 Task: Add an event with the title Marketing Campaign Review and Performance Optimization, date '2023/11/24', time 7:00 AM to 9:00 AMand add a description: The retreat will kick off with an opening session where participants will be introduced to the objectives and benefits of team building. The facilitators will create a positive and inclusive environment, setting the tone for open communication, respect, and mutual support., put the event into Red category . Add location for the event as: 654 Clerigos Tower, Porto, Portugal, logged in from the account softage.5@softage.netand send the event invitation to softage.10@softage.net and softage.3@softage.net. Set a reminder for the event 50 day before
Action: Mouse moved to (85, 107)
Screenshot: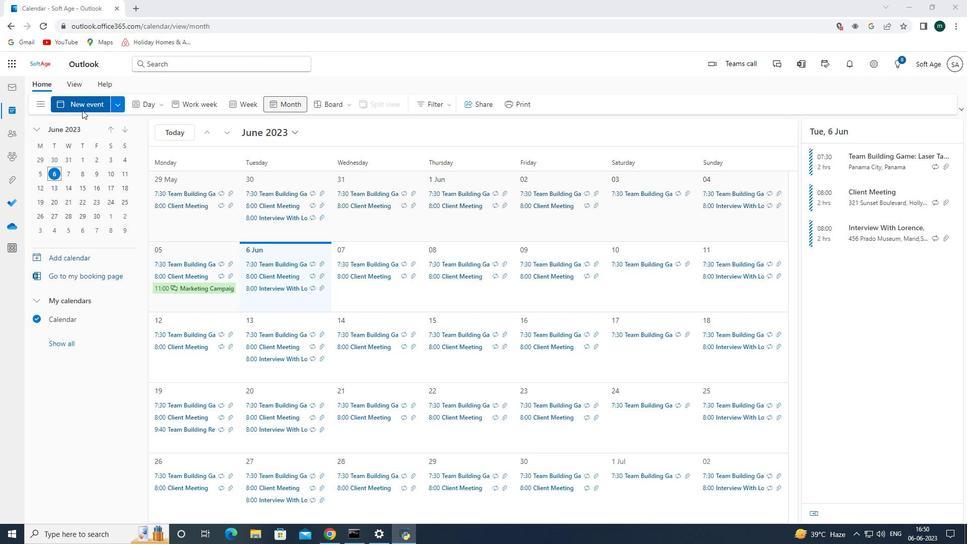 
Action: Mouse pressed left at (85, 107)
Screenshot: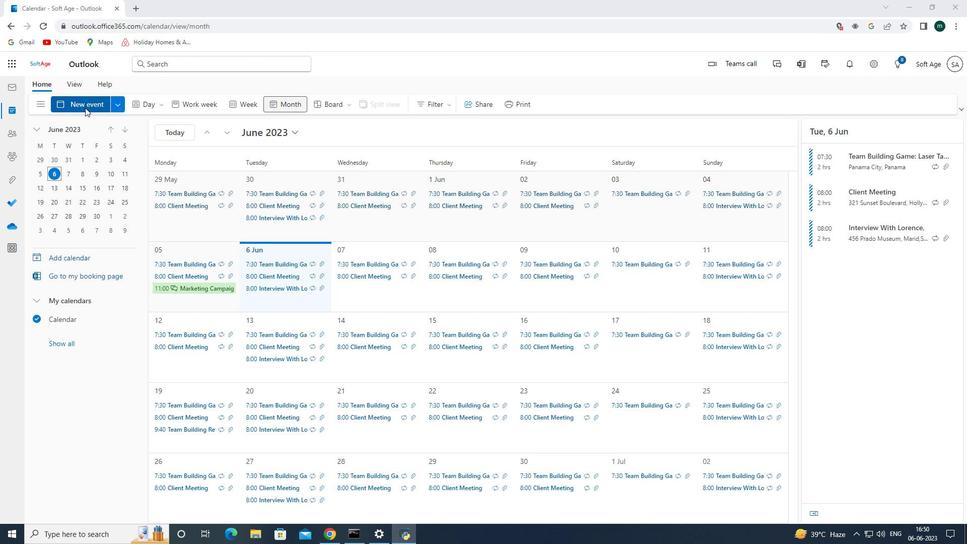 
Action: Mouse moved to (241, 163)
Screenshot: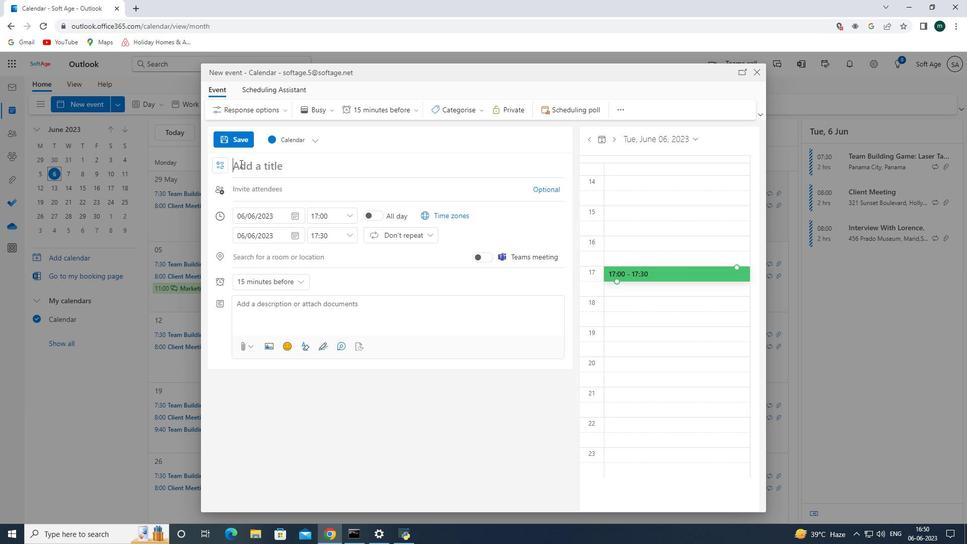 
Action: Mouse pressed left at (241, 163)
Screenshot: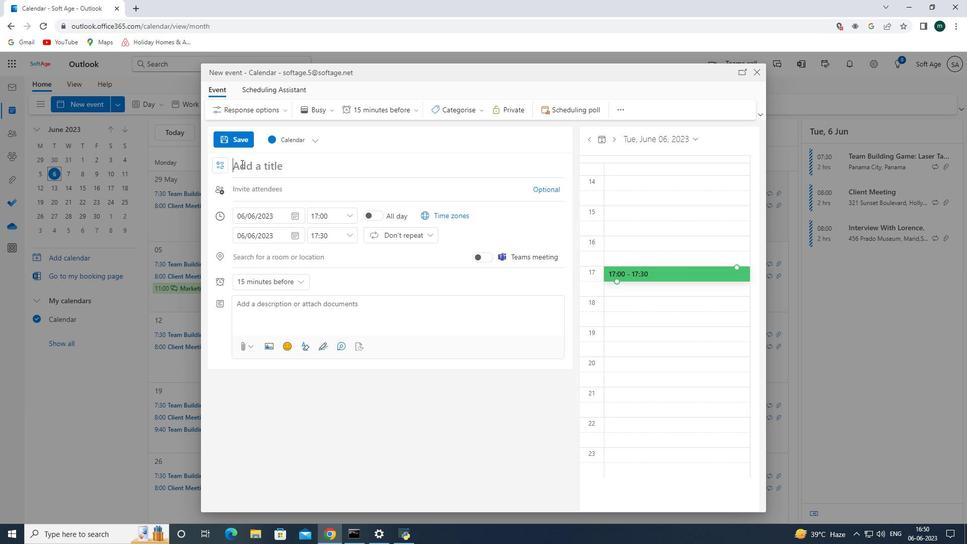 
Action: Mouse moved to (241, 163)
Screenshot: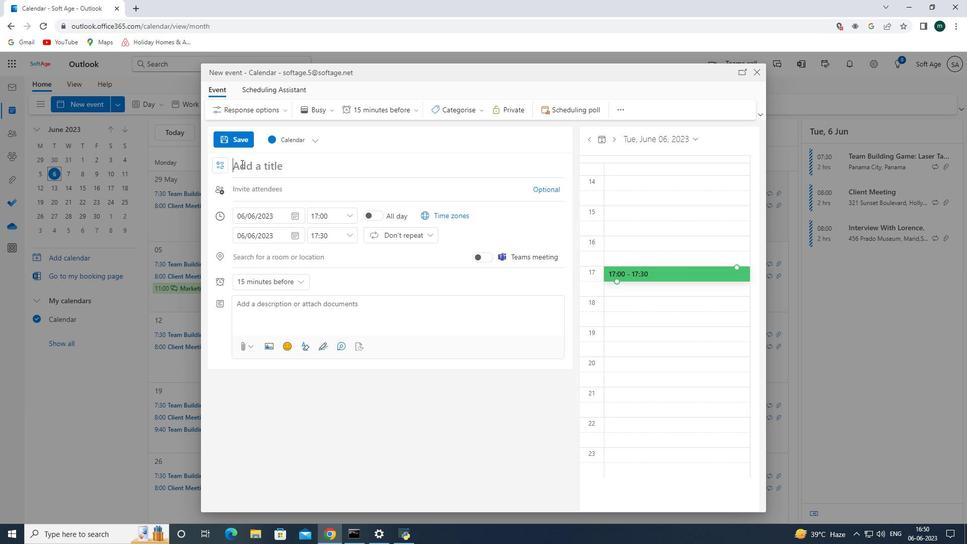 
Action: Key pressed <Key.shift><Key.shift><Key.shift><Key.shift><Key.shift><Key.shift><Key.shift><Key.shift><Key.shift><Key.shift><Key.shift><Key.shift><Key.shift><Key.shift><Key.shift><Key.shift><Key.shift><Key.shift><Key.shift><Key.shift><Key.shift><Key.shift><Key.shift><Key.shift><Key.shift><Key.shift><Key.shift><Key.shift><Key.shift><Key.shift><Key.shift><Key.shift><Key.shift><Key.shift><Key.shift>Marketing<Key.space><Key.shift><Key.shift><Key.shift><Key.shift><Key.shift><Key.shift><Key.shift><Key.shift><Key.shift><Key.shift><Key.shift><Key.shift><Key.shift>Campaign<Key.space><Key.shift><Key.shift><Key.shift><Key.shift><Key.shift><Key.shift><Key.shift>Review<Key.space>and<Key.space><Key.shift><Key.shift><Key.shift><Key.shift><Key.shift><Key.shift><Key.shift><Key.shift><Key.shift><Key.shift><Key.shift><Key.shift><Key.shift><Key.shift><Key.shift><Key.shift><Key.shift><Key.shift><Key.shift><Key.shift><Key.shift>Performance<Key.space><Key.shift><Key.shift><Key.shift><Key.shift><Key.shift><Key.shift>Optimation
Screenshot: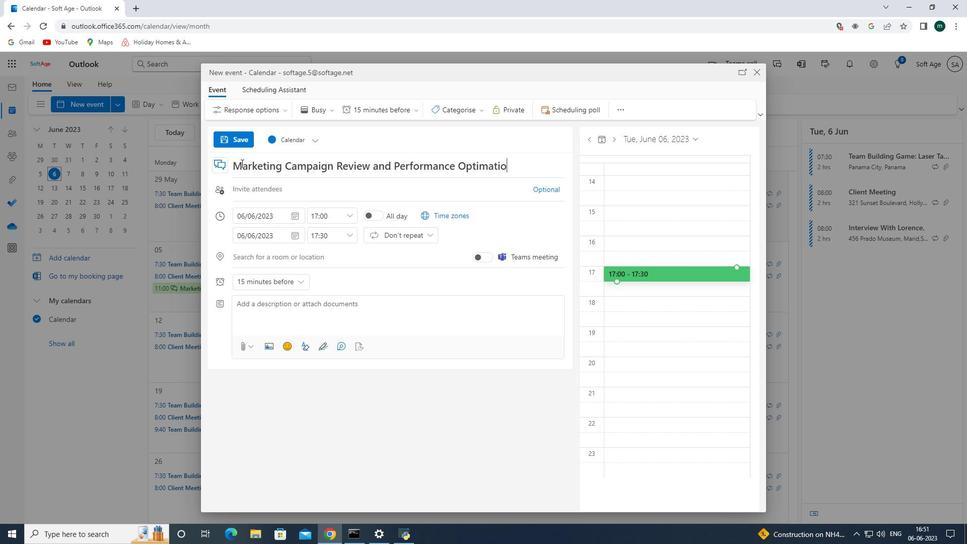 
Action: Mouse moved to (294, 214)
Screenshot: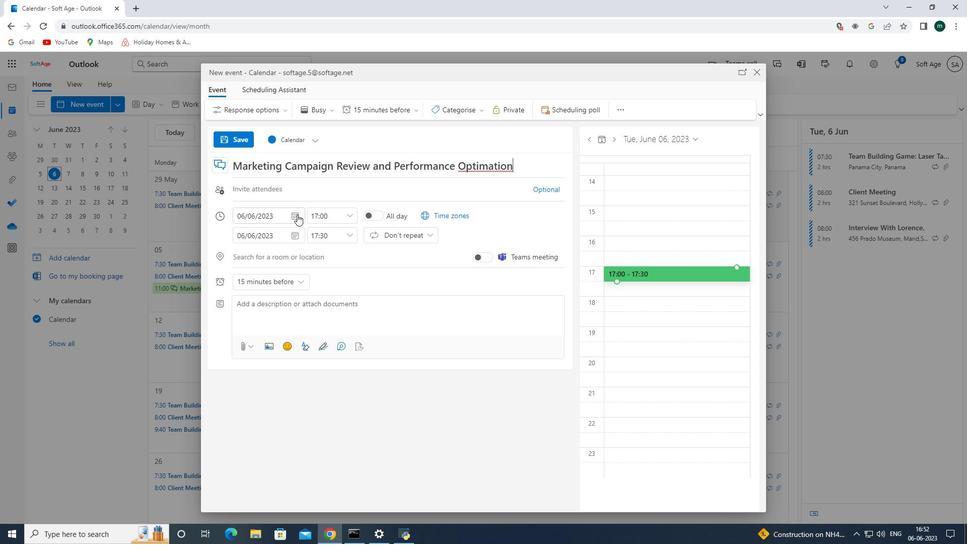
Action: Mouse pressed left at (294, 214)
Screenshot: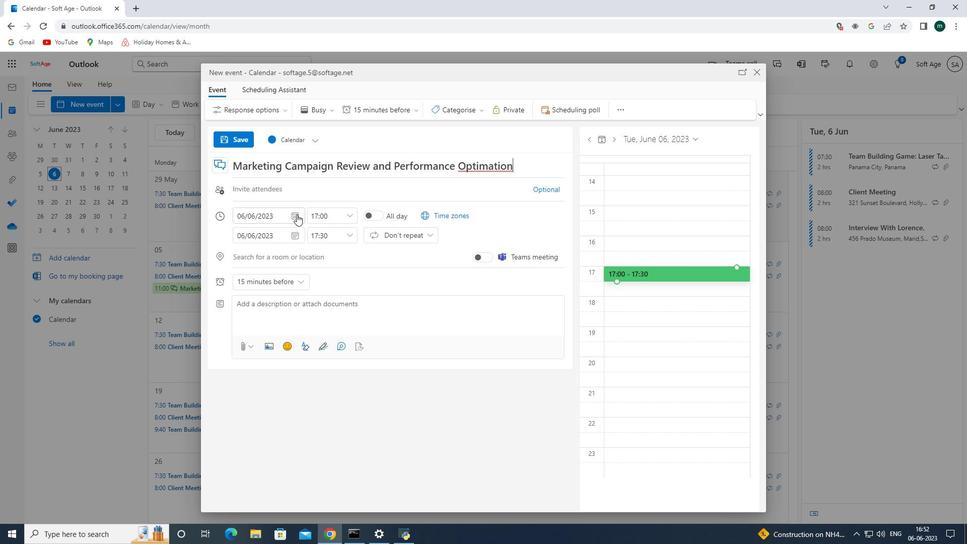 
Action: Mouse moved to (330, 235)
Screenshot: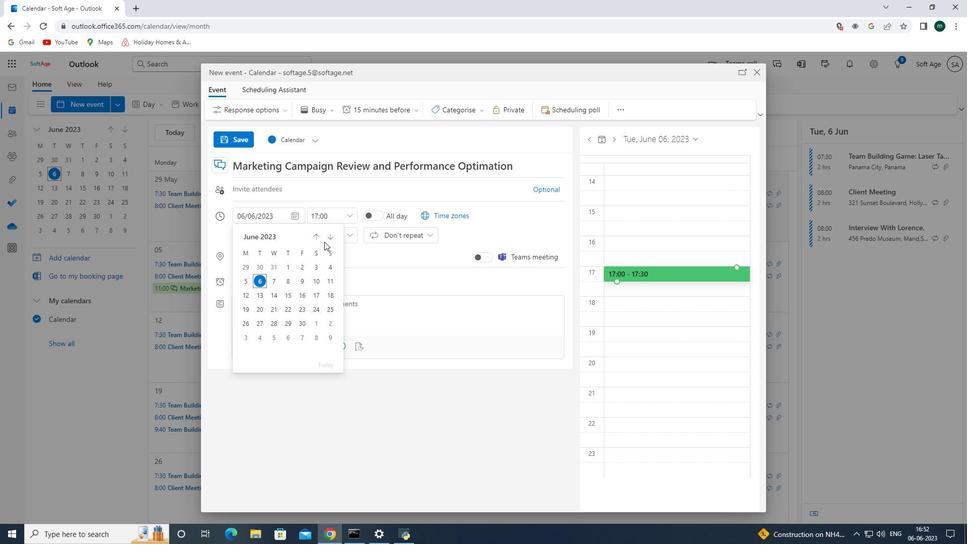 
Action: Mouse pressed left at (330, 235)
Screenshot: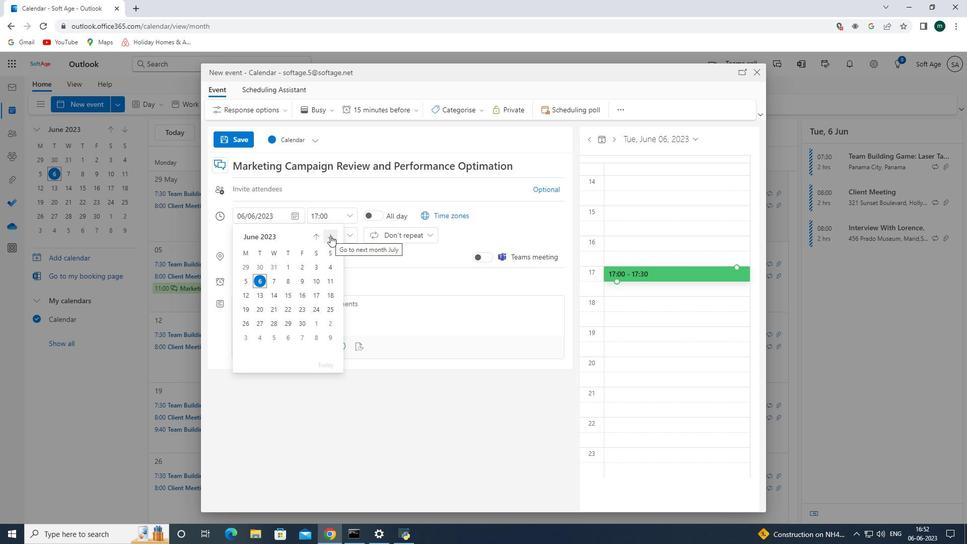 
Action: Mouse pressed left at (330, 235)
Screenshot: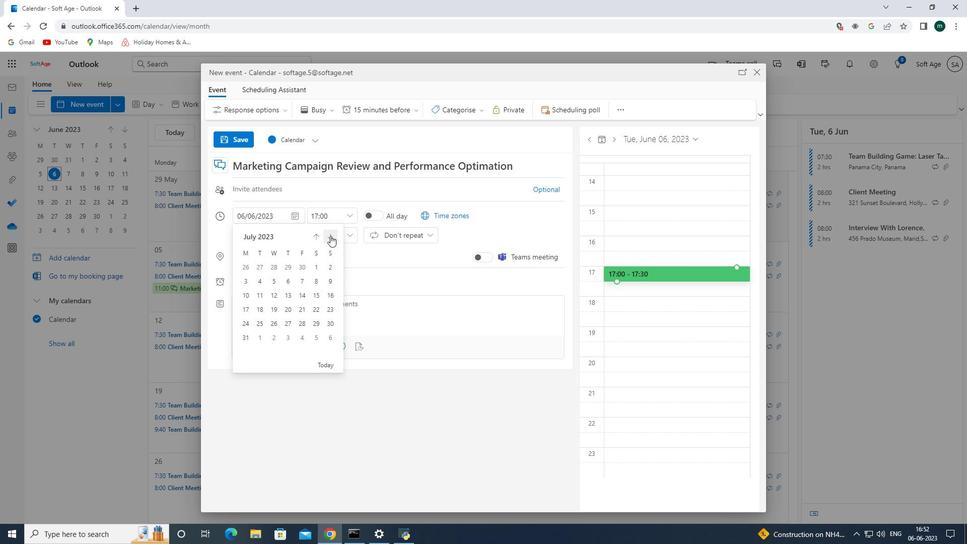 
Action: Mouse pressed left at (330, 235)
Screenshot: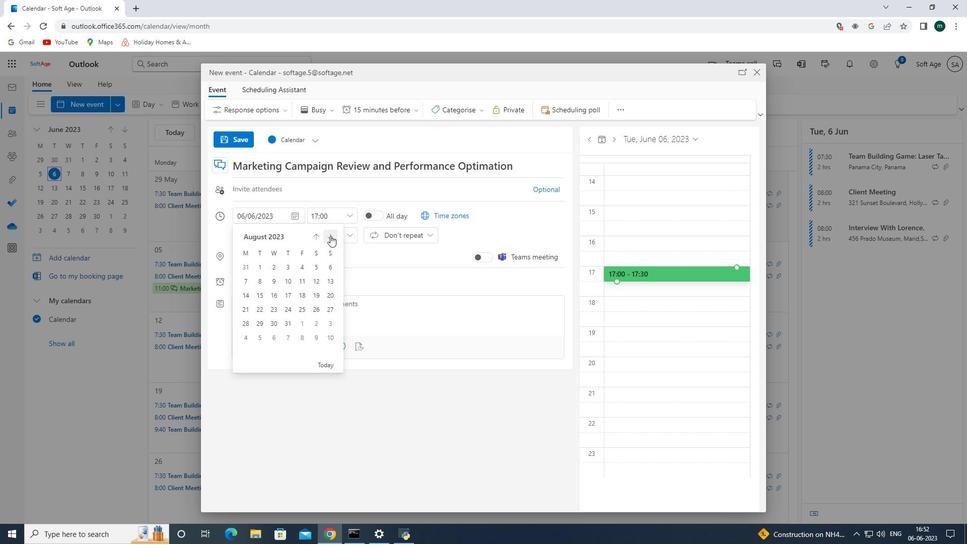 
Action: Mouse pressed left at (330, 235)
Screenshot: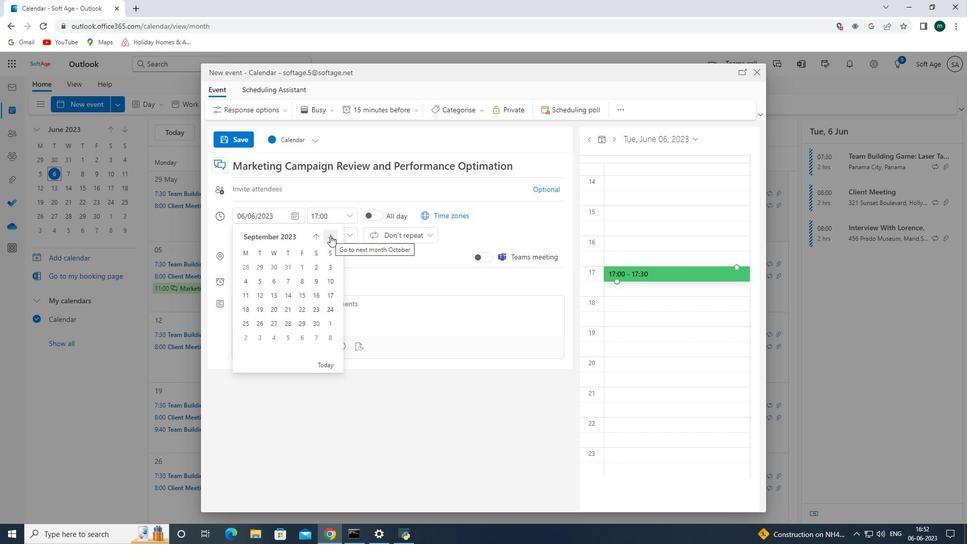 
Action: Mouse pressed left at (330, 235)
Screenshot: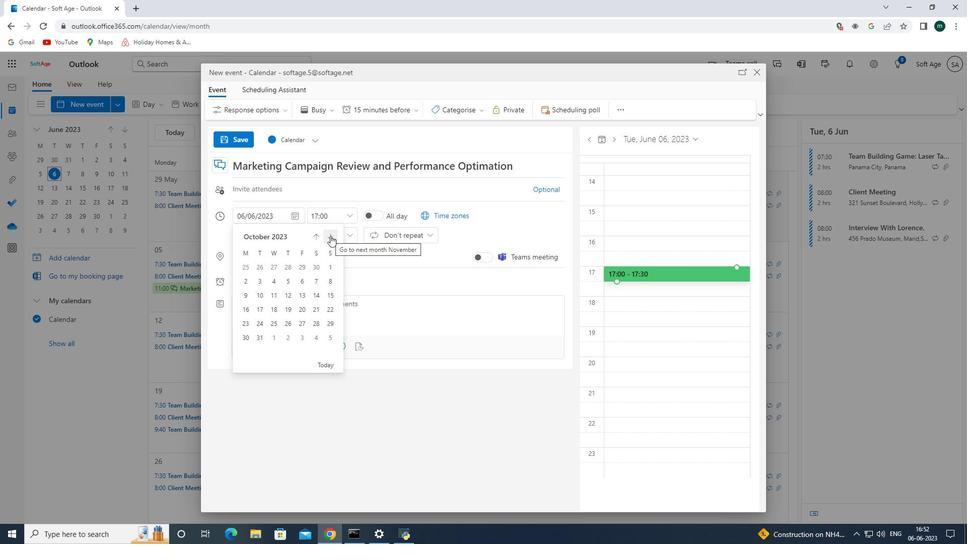 
Action: Mouse moved to (299, 305)
Screenshot: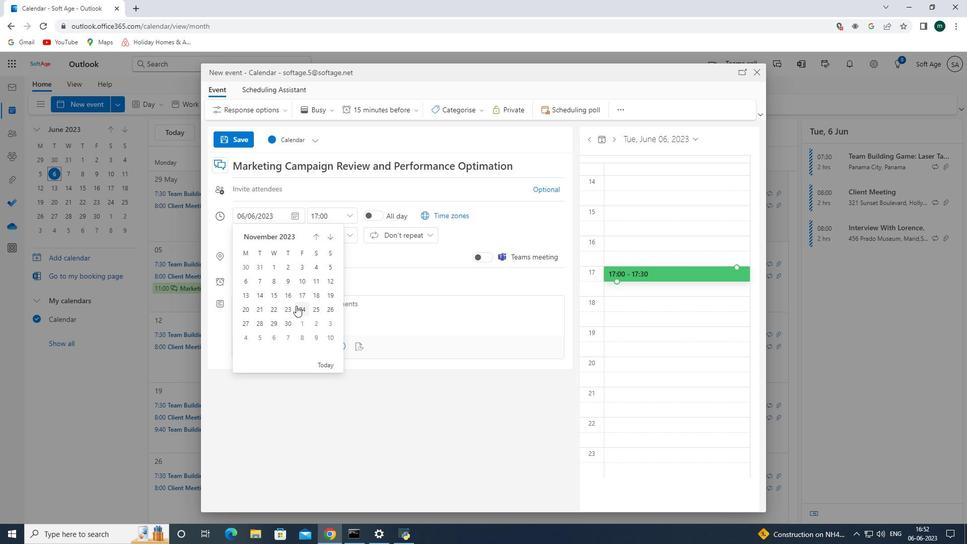 
Action: Mouse pressed left at (299, 305)
Screenshot: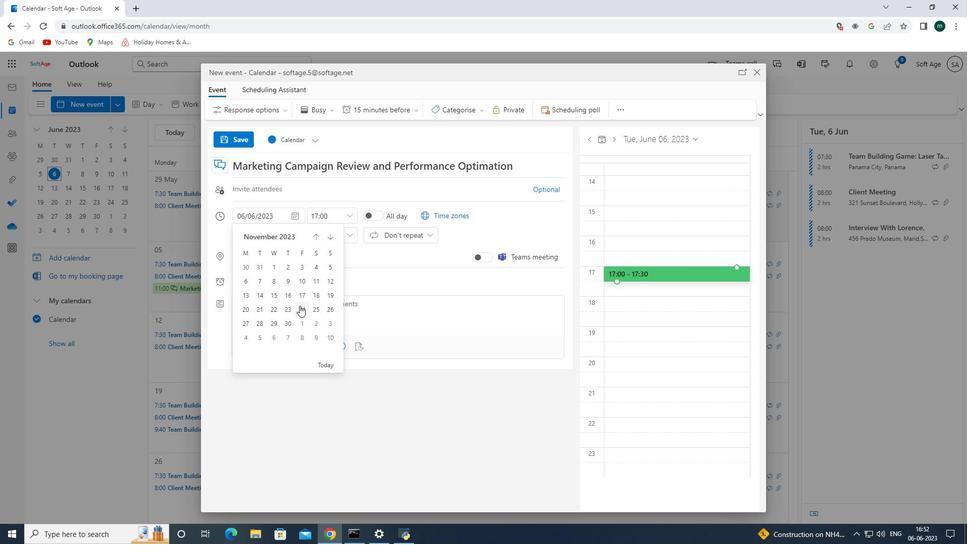 
Action: Mouse moved to (352, 212)
Screenshot: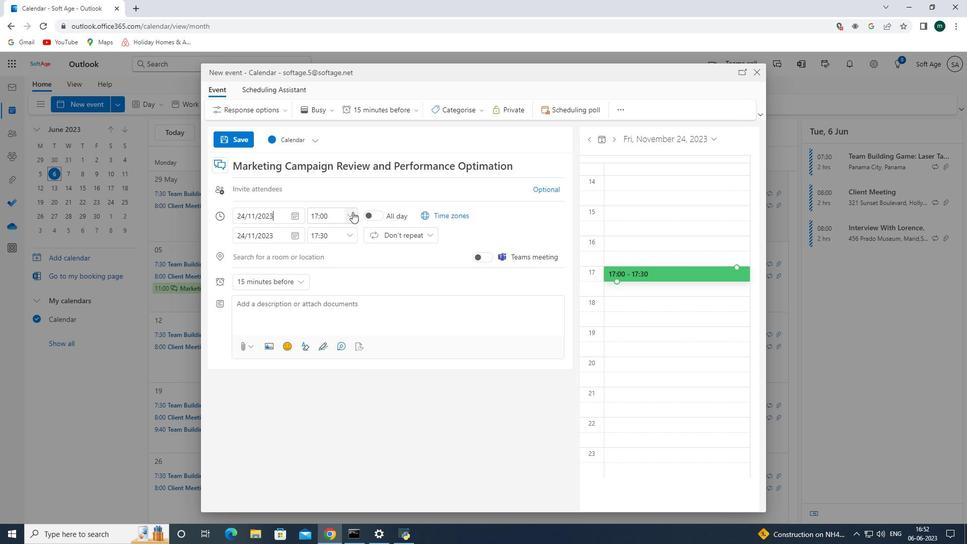
Action: Mouse pressed left at (352, 212)
Screenshot: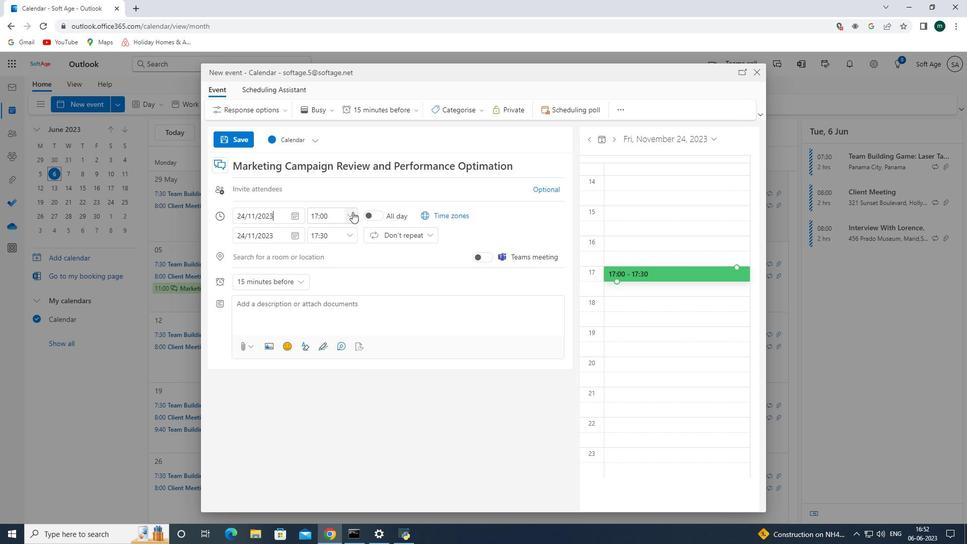 
Action: Mouse moved to (339, 247)
Screenshot: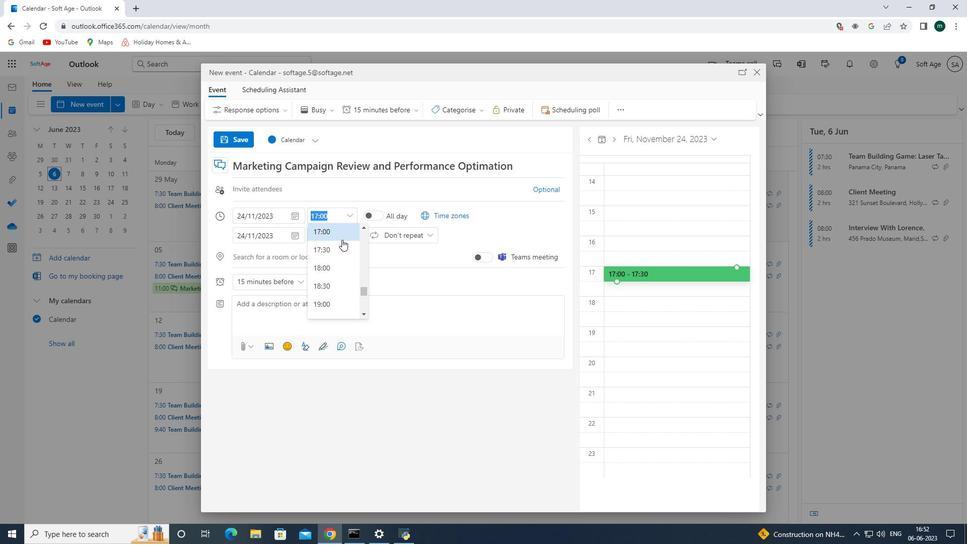 
Action: Mouse scrolled (339, 248) with delta (0, 0)
Screenshot: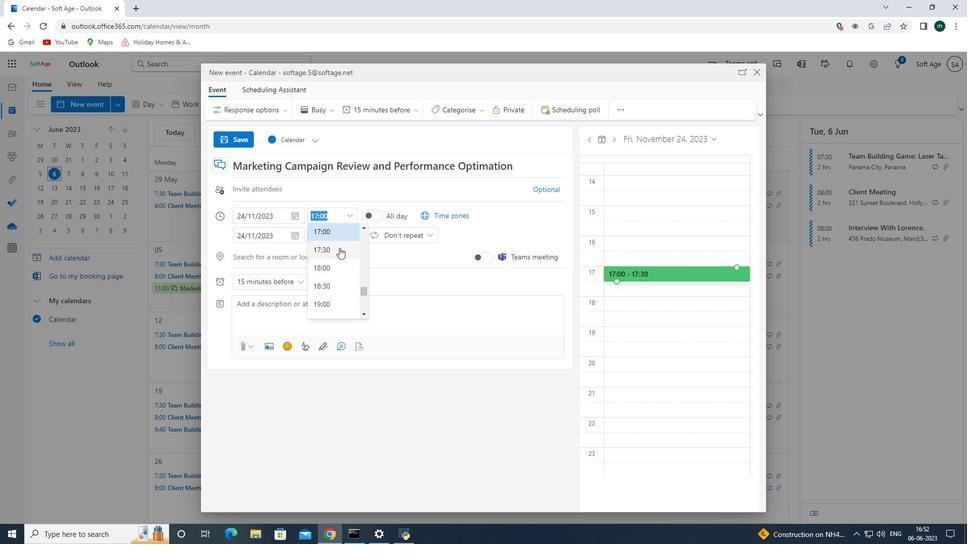 
Action: Mouse scrolled (339, 248) with delta (0, 0)
Screenshot: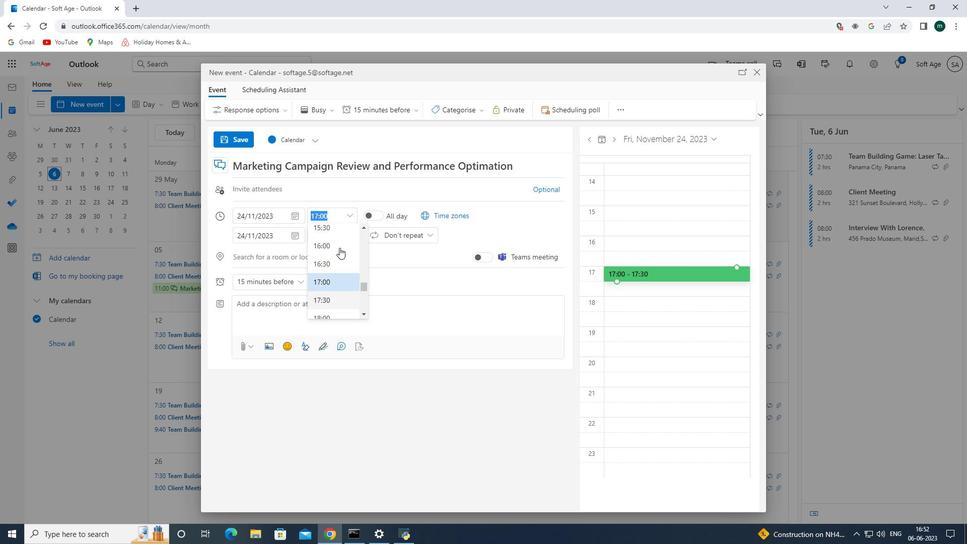 
Action: Mouse scrolled (339, 248) with delta (0, 0)
Screenshot: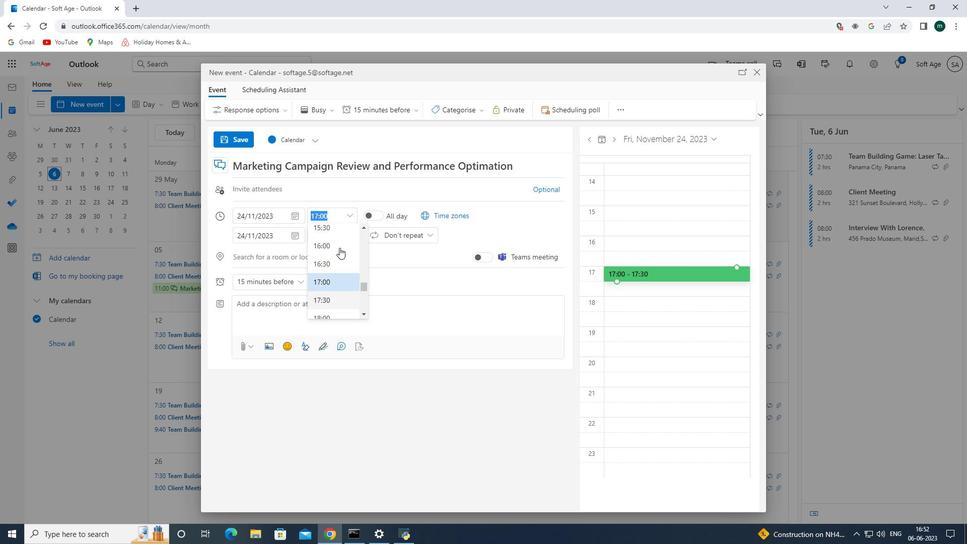 
Action: Mouse scrolled (339, 248) with delta (0, 0)
Screenshot: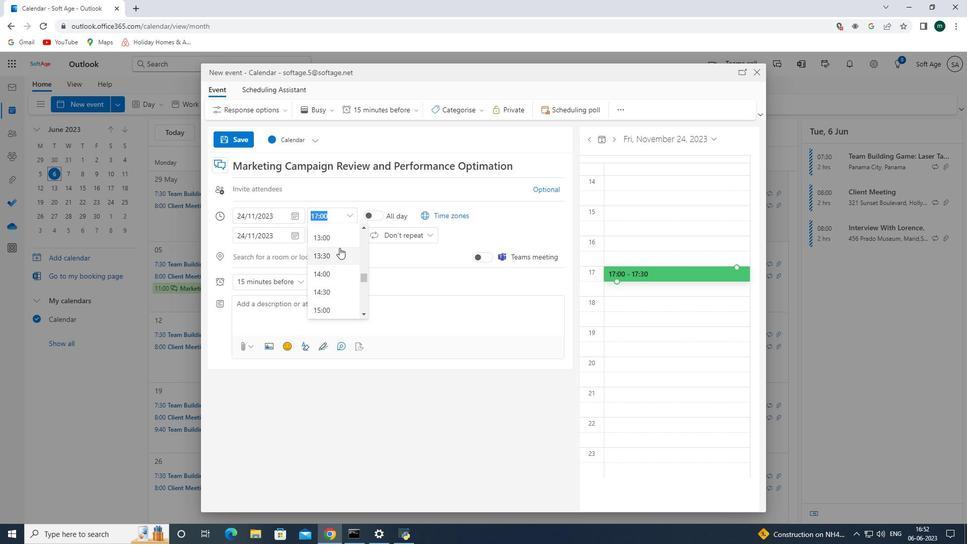 
Action: Mouse scrolled (339, 248) with delta (0, 0)
Screenshot: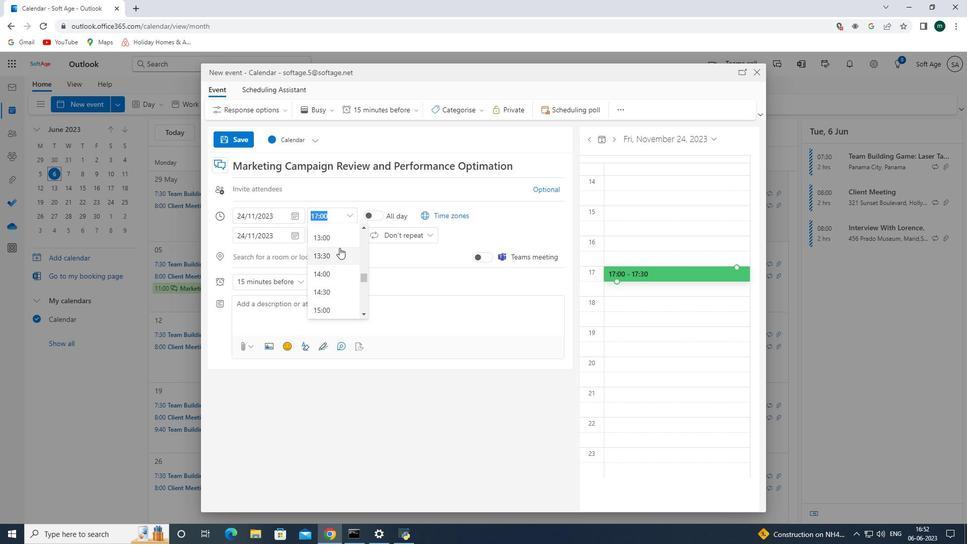 
Action: Mouse scrolled (339, 248) with delta (0, 0)
Screenshot: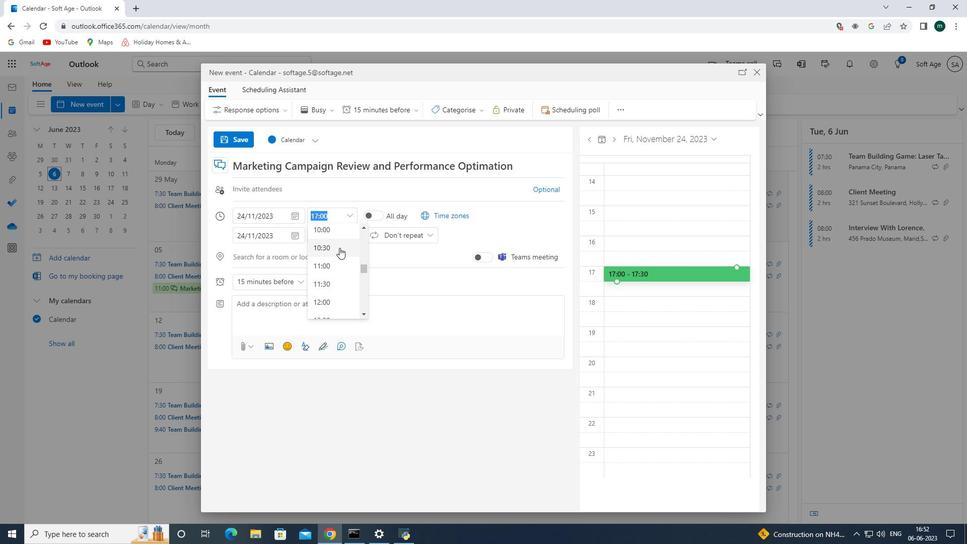 
Action: Mouse scrolled (339, 248) with delta (0, 0)
Screenshot: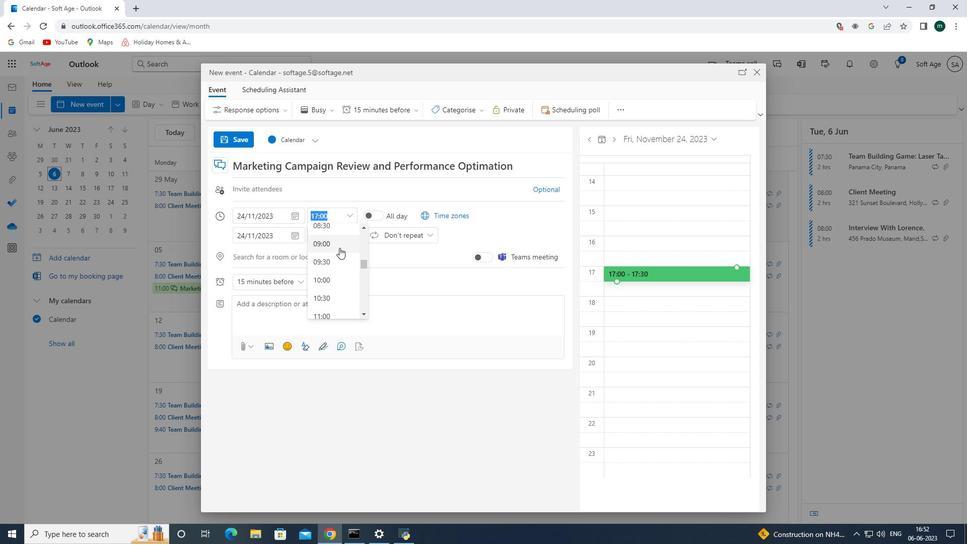 
Action: Mouse scrolled (339, 248) with delta (0, 0)
Screenshot: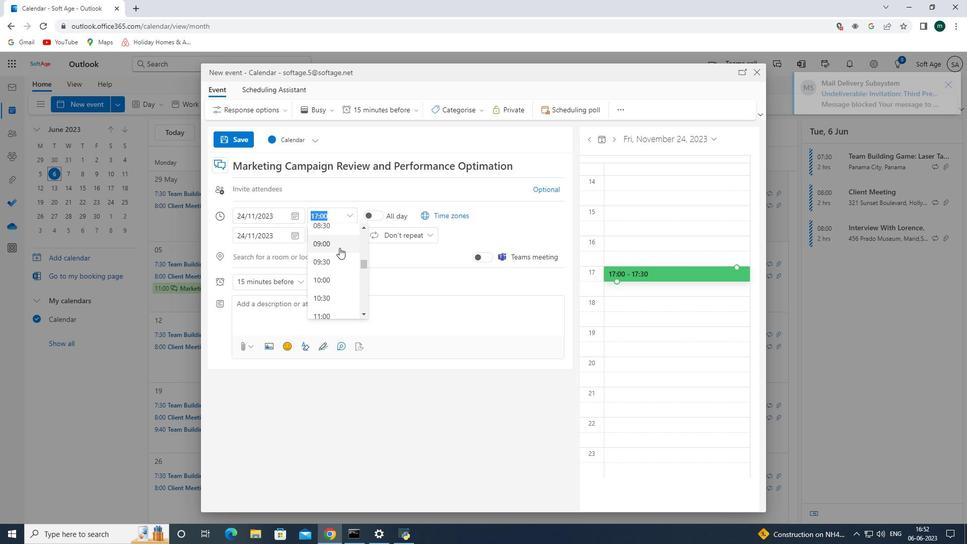
Action: Mouse moved to (332, 264)
Screenshot: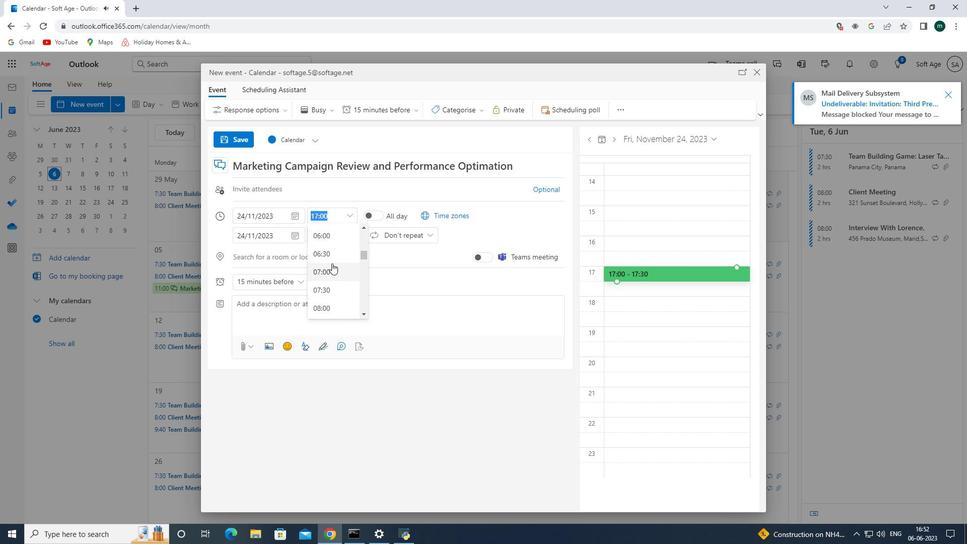 
Action: Mouse pressed left at (332, 264)
Screenshot: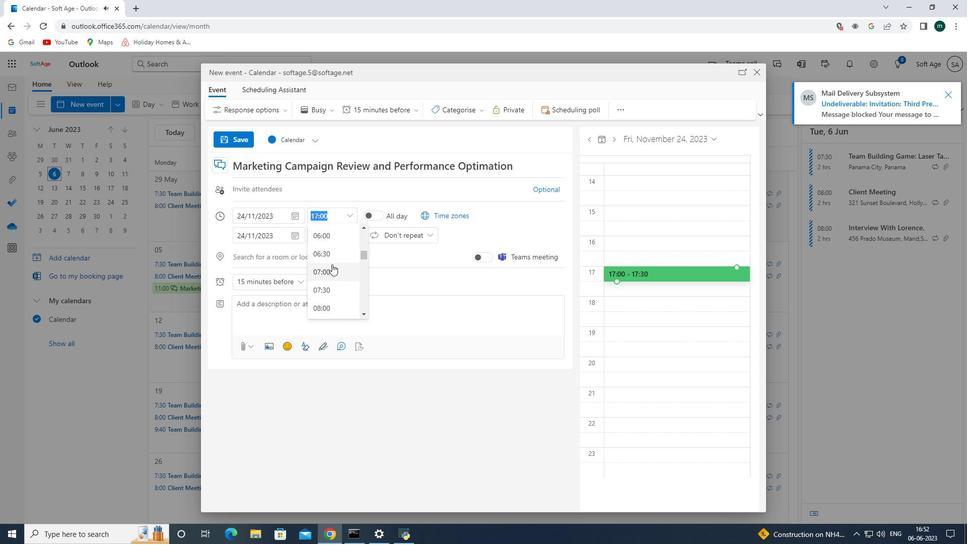 
Action: Mouse moved to (351, 232)
Screenshot: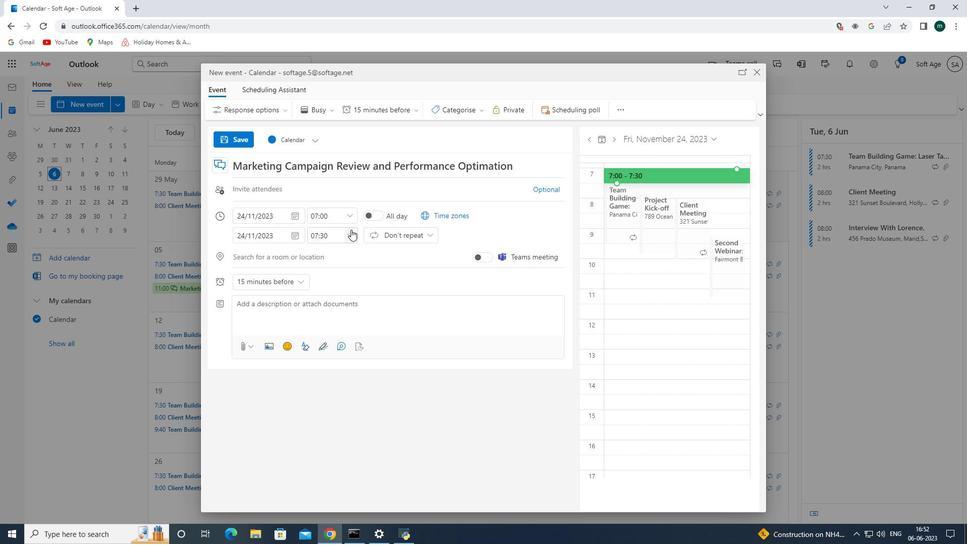 
Action: Mouse pressed left at (351, 232)
Screenshot: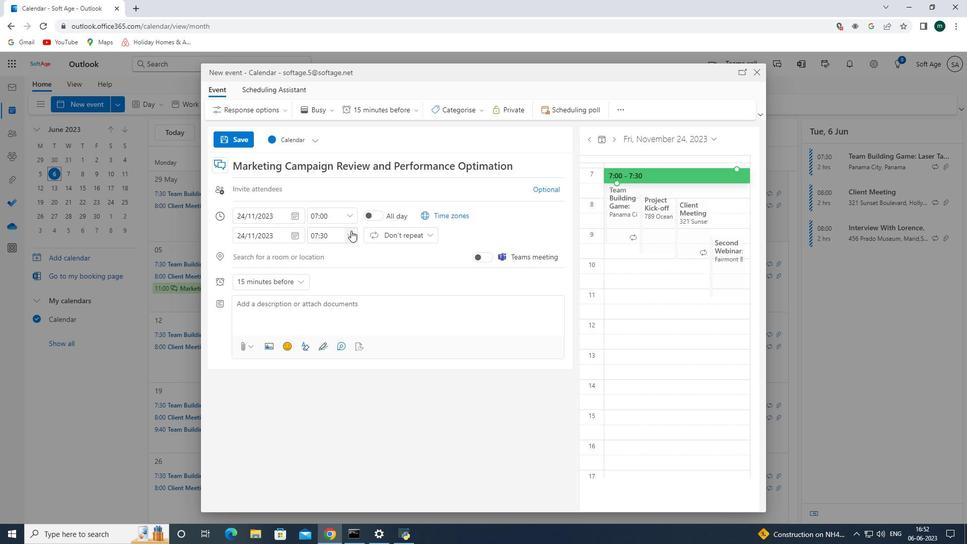 
Action: Mouse moved to (329, 311)
Screenshot: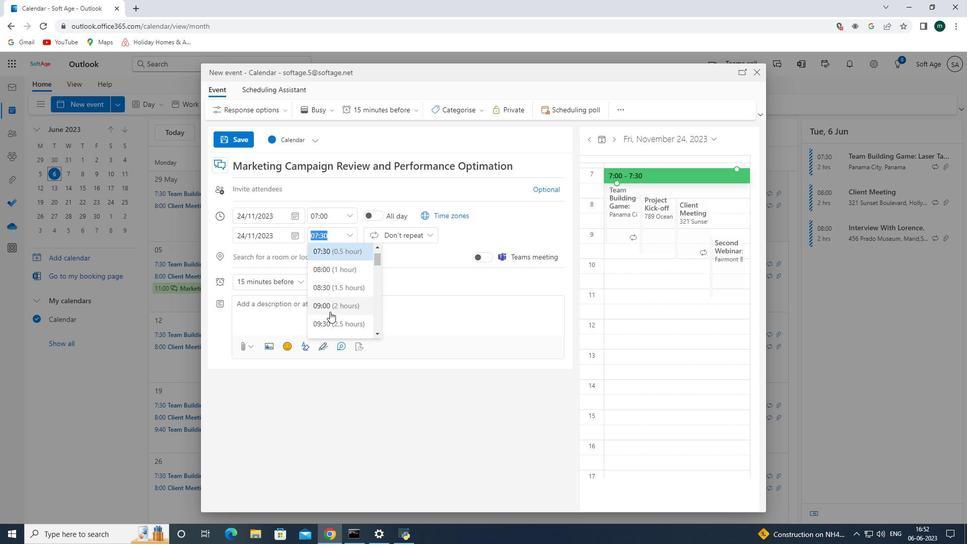 
Action: Mouse pressed left at (329, 311)
Screenshot: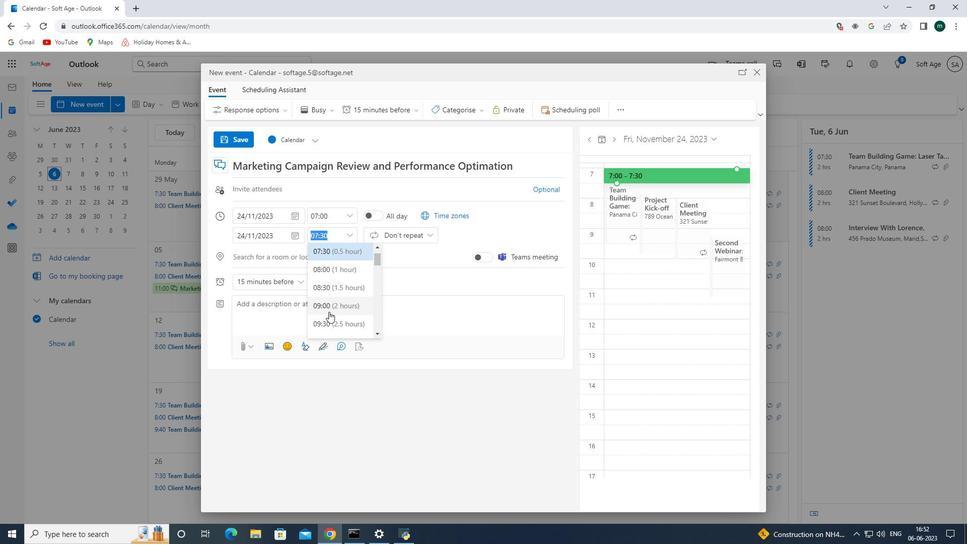 
Action: Mouse moved to (305, 305)
Screenshot: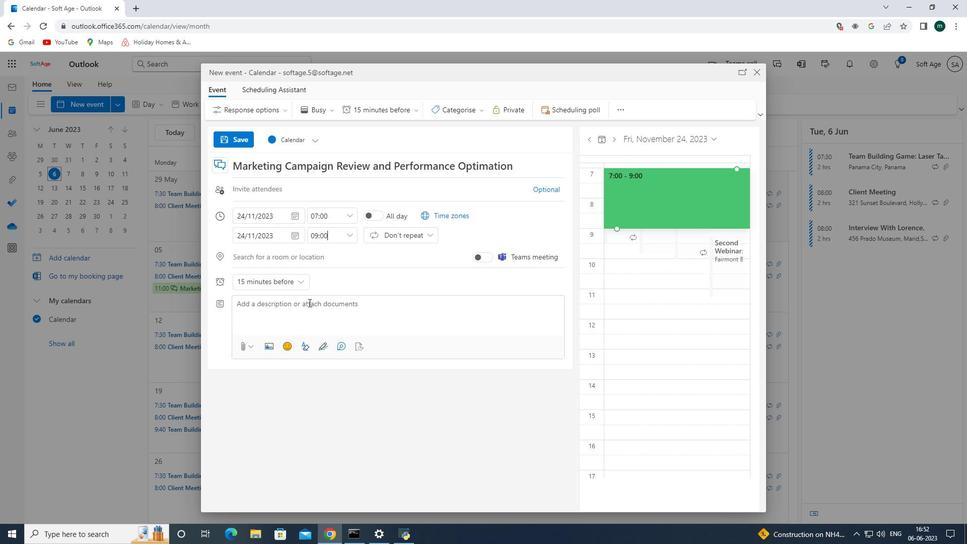 
Action: Mouse pressed left at (305, 305)
Screenshot: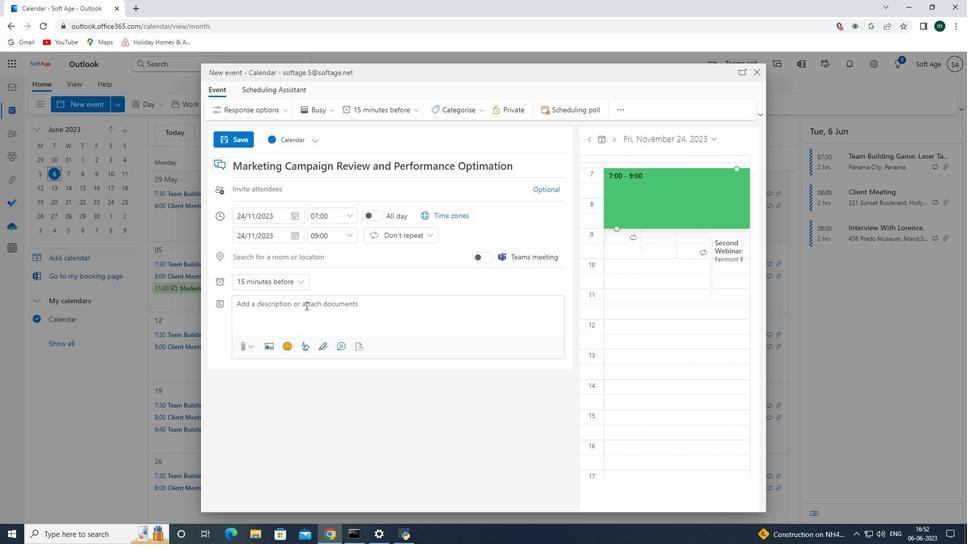
Action: Key pressed t<Key.backspace><Key.shift>The<Key.space><Key.shift><Key.shift>retreat<Key.space>will<Key.space>kick<Key.space>off<Key.space>with<Key.space>an<Key.space>opening<Key.space>session<Key.space>where<Key.space>participants<Key.space>will<Key.space>be<Key.space>introduced<Key.space>to<Key.space>the<Key.space><Key.space><Key.backspace><Key.backspace><Key.space>objectives<Key.space>and<Key.space><Key.space><Key.backspace><Key.shift><Key.shift><Key.shift><Key.shift><Key.shift><Key.shift><Key.shift><Key.shift><Key.shift><Key.shift>benefits<Key.space>of<Key.space>team<Key.space>building<Key.space><Key.shift><Key.shift><Key.shift><Key.shift><Key.shift><Key.shift><Key.shift><Key.shift><Key.shift><Key.shift><Key.shift><Key.shift><Key.shift><Key.shift><Key.shift><Key.shift><Key.shift><Key.shift><Key.shift><Key.shift><Key.shift><Key.shift><Key.shift><Key.shift><Key.shift><Key.shift><Key.shift><Key.shift><Key.shift><Key.shift><Key.shift><Key.shift><Key.shift><Key.shift><Key.shift><Key.shift><Key.shift><Key.shift><Key.shift><Key.shift><Key.shift><Key.shift><Key.shift><Key.shift><Key.shift><Key.shift>T<Key.backspace><Key.backspace>.<Key.space><Key.shift><Key.shift><Key.shift><Key.shift><Key.shift><Key.shift><Key.shift><Key.shift><Key.shift><Key.shift><Key.shift><Key.shift><Key.shift><Key.shift><Key.shift><Key.shift>The<Key.space>facill<Key.backspace>itators<Key.space>will<Key.space>create<Key.space>a<Key.space>postive<Key.space><Key.space><Key.backspace>and<Key.space>inclusive<Key.space>environment<Key.space><Key.backspace>,<Key.space>setting<Key.space>the<Key.space>tone<Key.space>for<Key.space>open<Key.space>communication<Key.space><Key.backspace>,<Key.space>respect<Key.space><Key.backspace>,<Key.space>and<Key.space>mutual<Key.space>support.<Key.space><Key.enter>
Screenshot: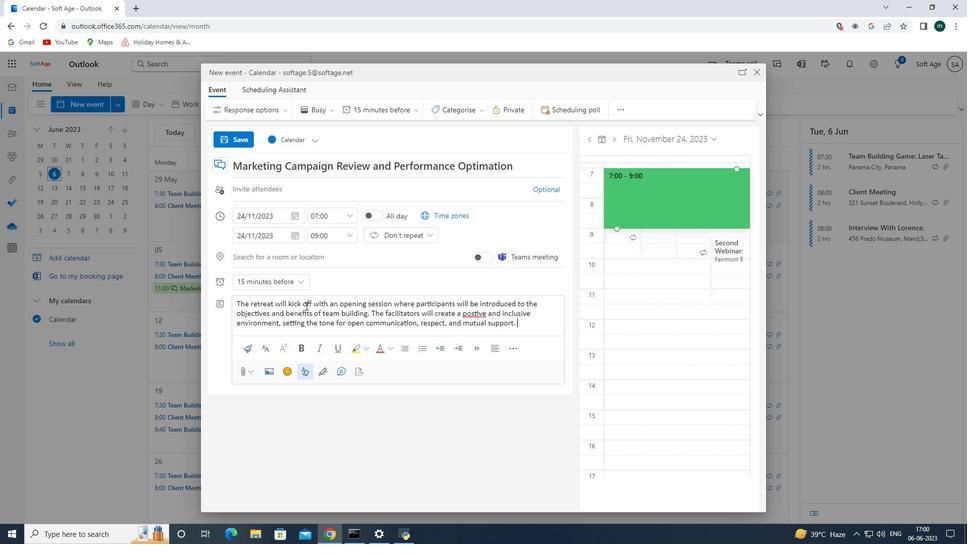 
Action: Mouse moved to (456, 110)
Screenshot: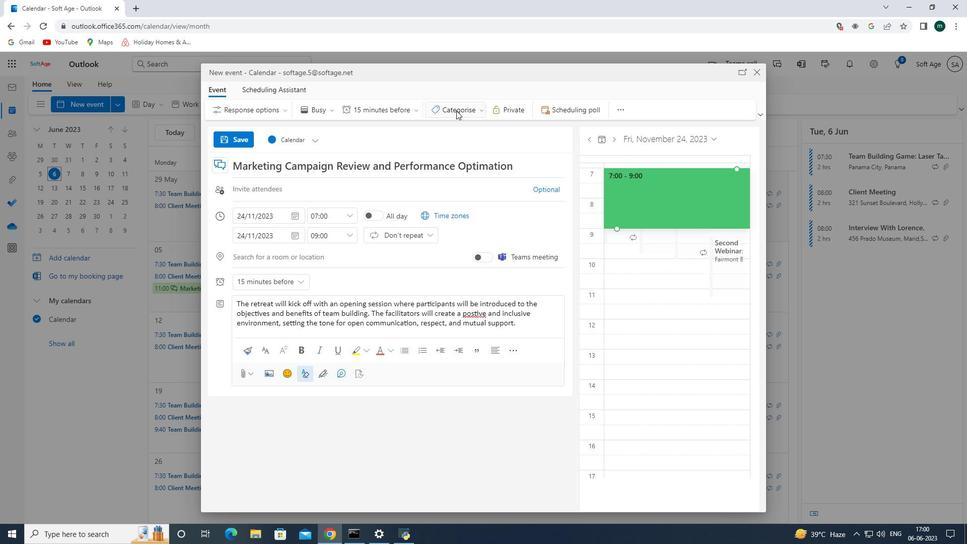 
Action: Mouse pressed left at (456, 110)
Screenshot: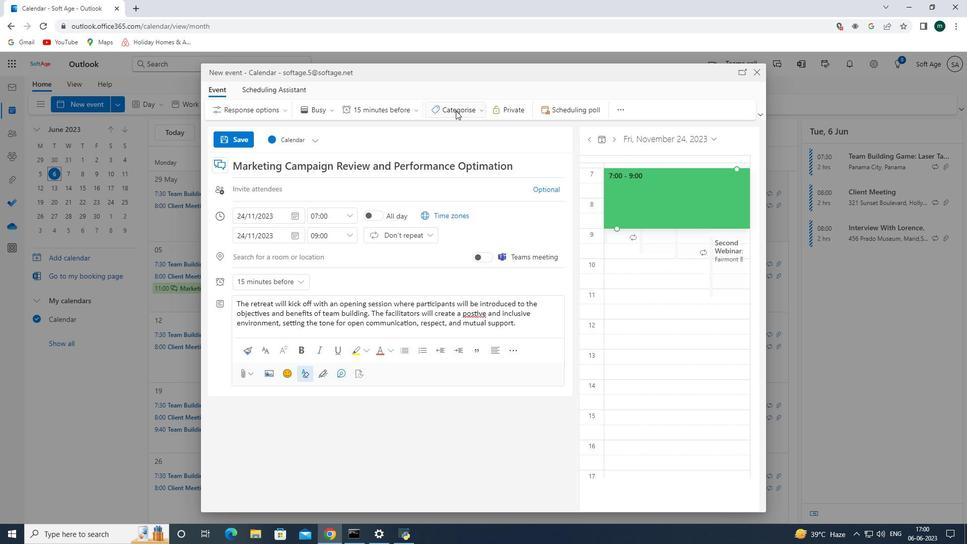 
Action: Mouse moved to (470, 193)
Screenshot: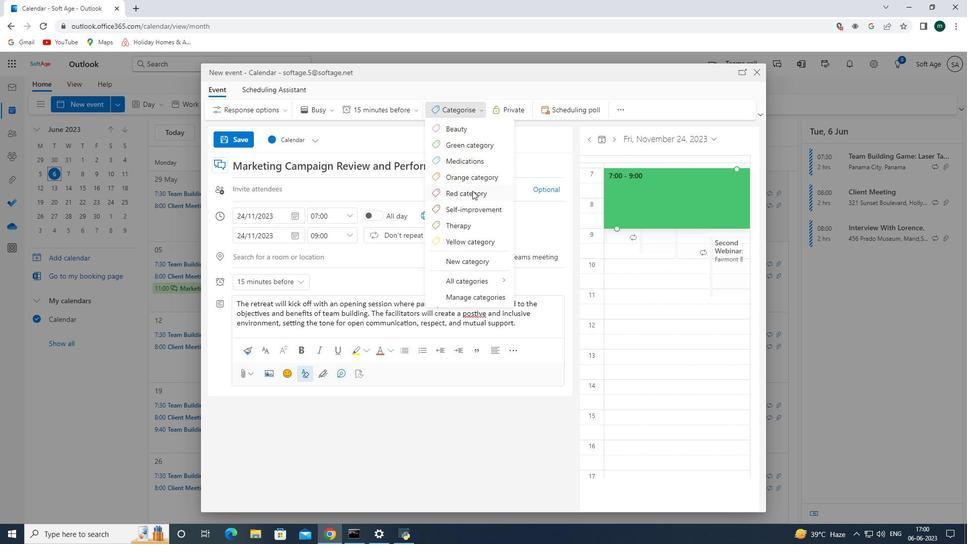 
Action: Mouse pressed left at (470, 193)
Screenshot: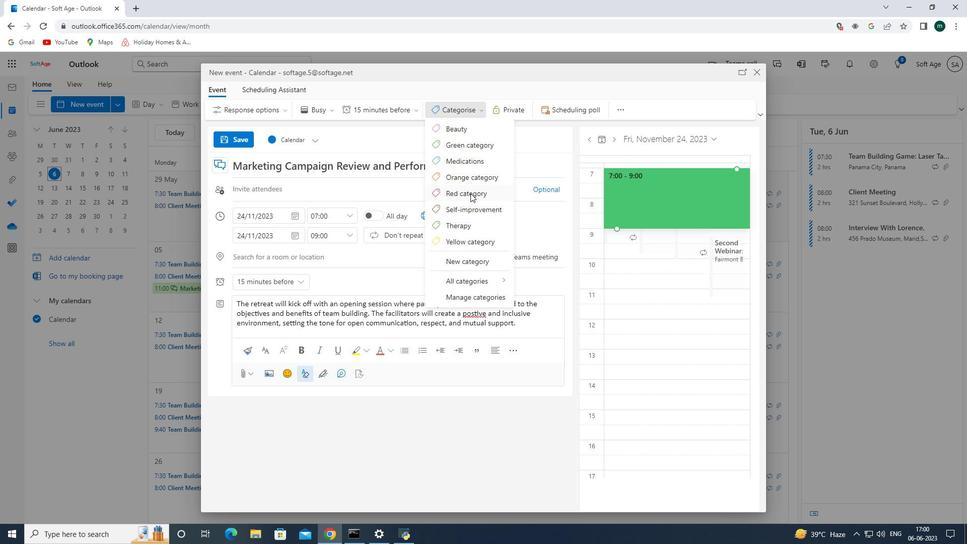 
Action: Mouse moved to (454, 191)
Screenshot: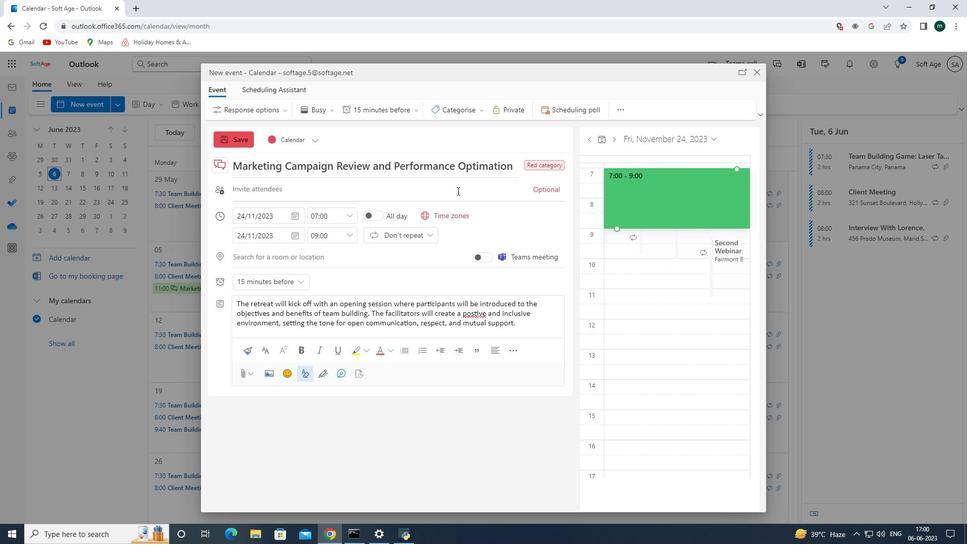 
Action: Mouse pressed left at (454, 191)
Screenshot: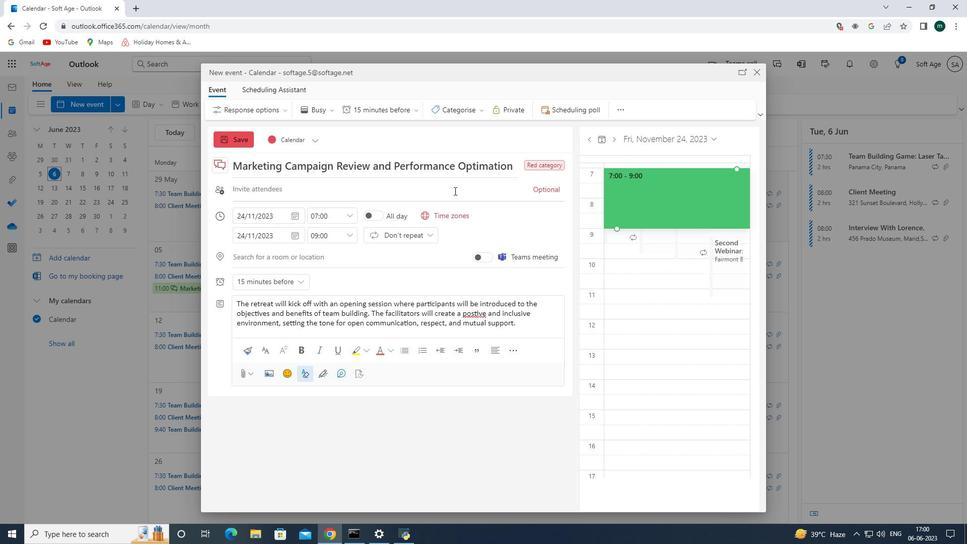 
Action: Mouse moved to (447, 258)
Screenshot: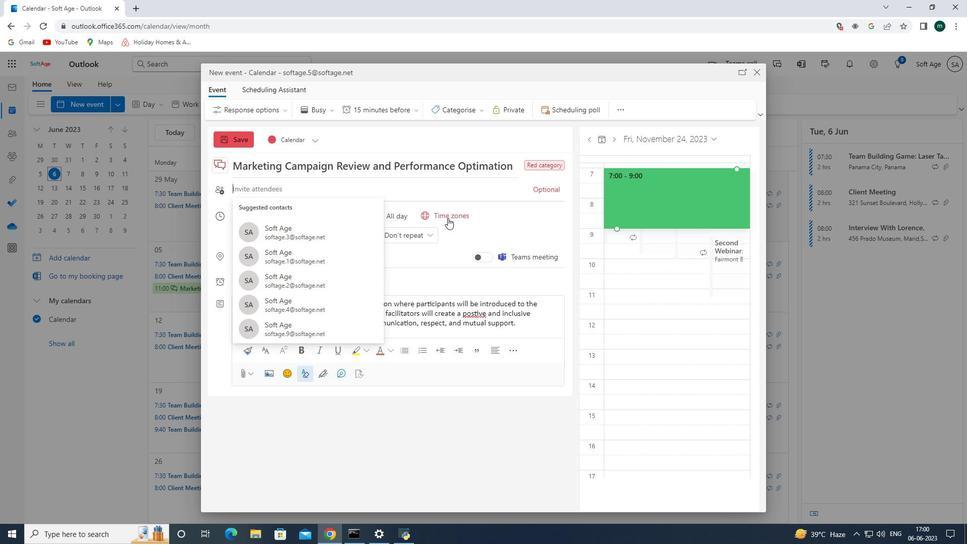
Action: Mouse pressed left at (447, 258)
Screenshot: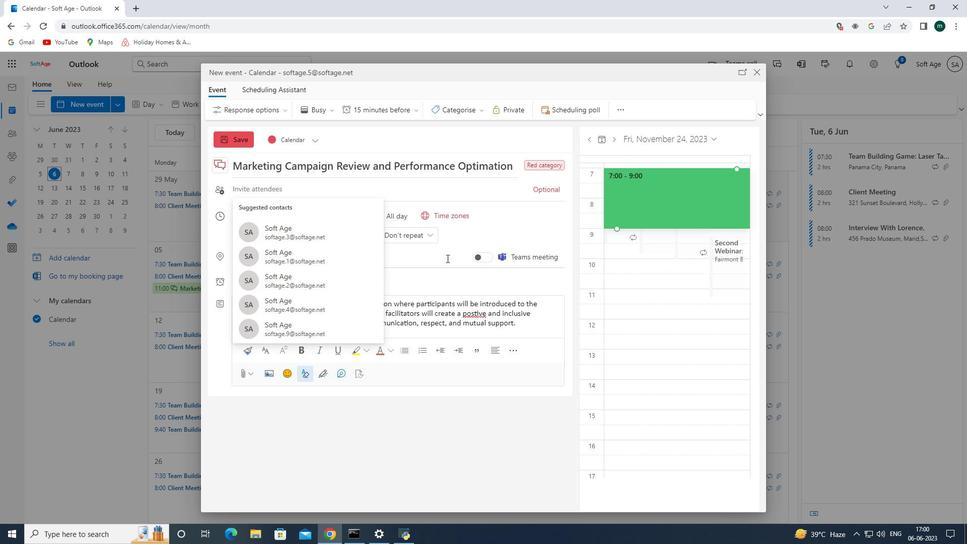 
Action: Key pressed 654<Key.space><Key.shift><Key.shift><Key.shift>Clerigos<Key.space><Key.shift><Key.shift><Key.shift><Key.shift><Key.shift><Key.shift><Key.shift><Key.shift><Key.shift><Key.shift><Key.shift><Key.shift><Key.shift><Key.shift><Key.shift><Key.shift><Key.shift><Key.shift><Key.shift><Key.shift><Key.shift><Key.shift><Key.shift><Key.shift><Key.shift><Key.shift><Key.shift><Key.shift><Key.shift><Key.shift><Key.shift><Key.shift><Key.shift><Key.shift><Key.shift><Key.shift><Key.shift><Key.shift><Key.shift><Key.shift><Key.shift><Key.shift><Key.shift><Key.shift><Key.shift><Key.shift><Key.shift><Key.shift><Key.shift><Key.shift><Key.shift><Key.shift><Key.shift><Key.shift><Key.shift><Key.shift><Key.shift><Key.shift><Key.shift><Key.shift><Key.shift><Key.shift><Key.shift><Key.shift><Key.shift><Key.shift><Key.shift><Key.shift><Key.shift><Key.shift><Key.shift><Key.shift><Key.shift><Key.shift><Key.shift><Key.shift><Key.shift><Key.shift><Key.shift><Key.shift><Key.shift><Key.shift><Key.shift><Key.shift><Key.shift><Key.shift><Key.shift><Key.shift><Key.shift><Key.shift><Key.shift><Key.shift><Key.shift><Key.shift><Key.shift><Key.shift><Key.shift><Key.shift><Key.shift><Key.shift><Key.shift><Key.shift><Key.shift><Key.shift><Key.shift><Key.shift>Tower,<Key.space>porto,<Key.space><Key.shift_r><Key.shift_r>Portugal<Key.space>
Screenshot: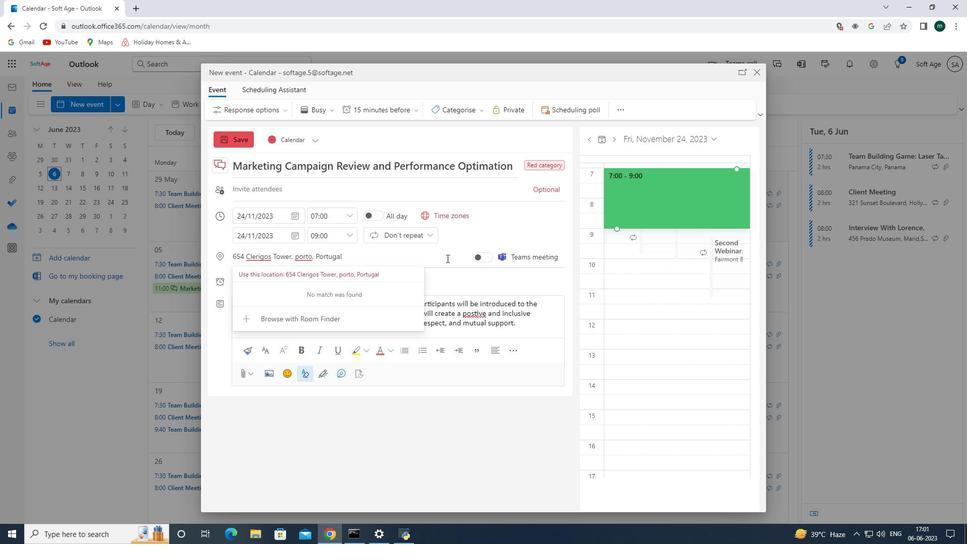 
Action: Mouse moved to (310, 188)
Screenshot: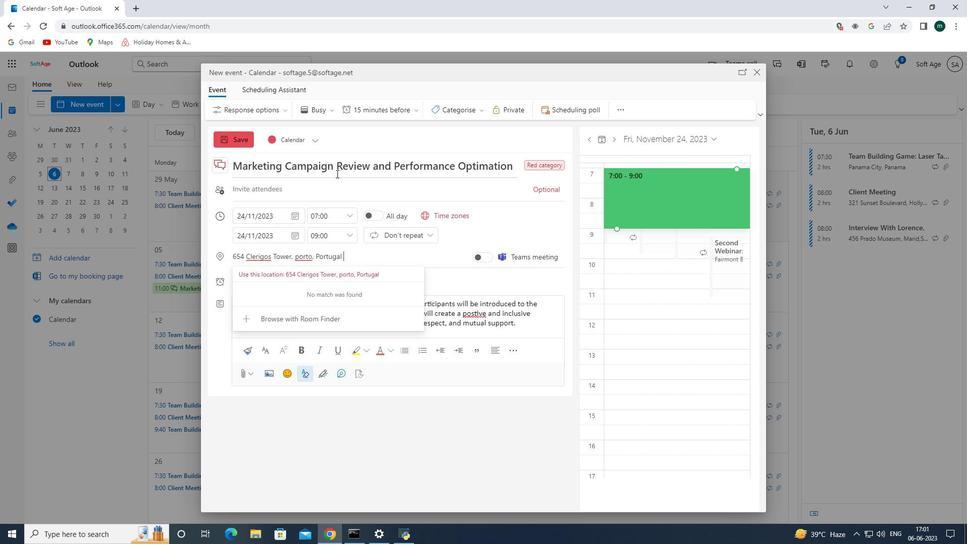 
Action: Mouse pressed left at (310, 188)
Screenshot: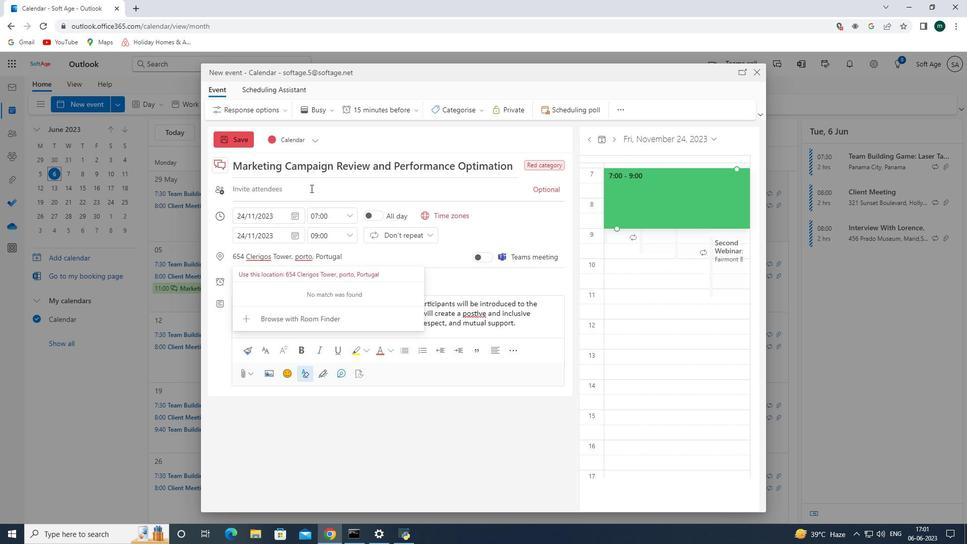 
Action: Mouse moved to (311, 237)
Screenshot: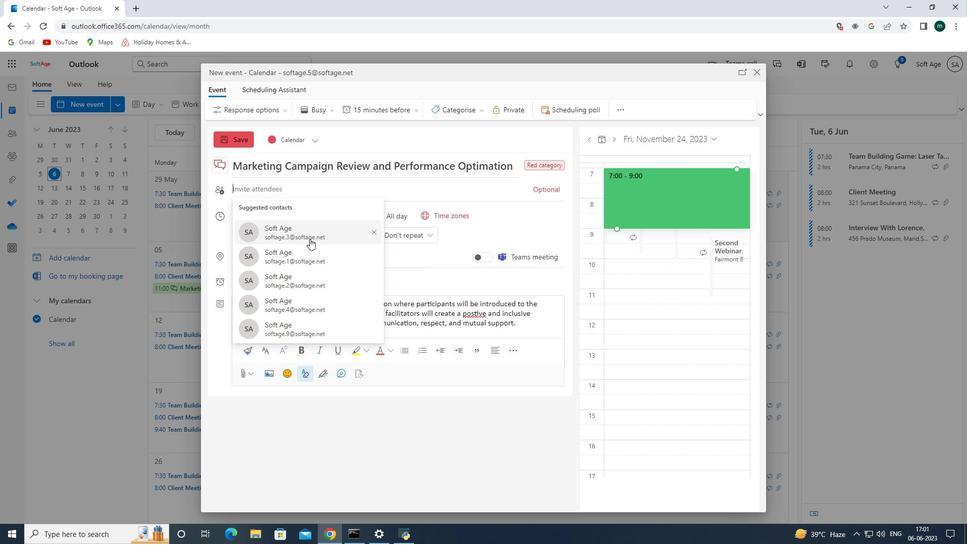 
Action: Mouse pressed left at (311, 237)
Screenshot: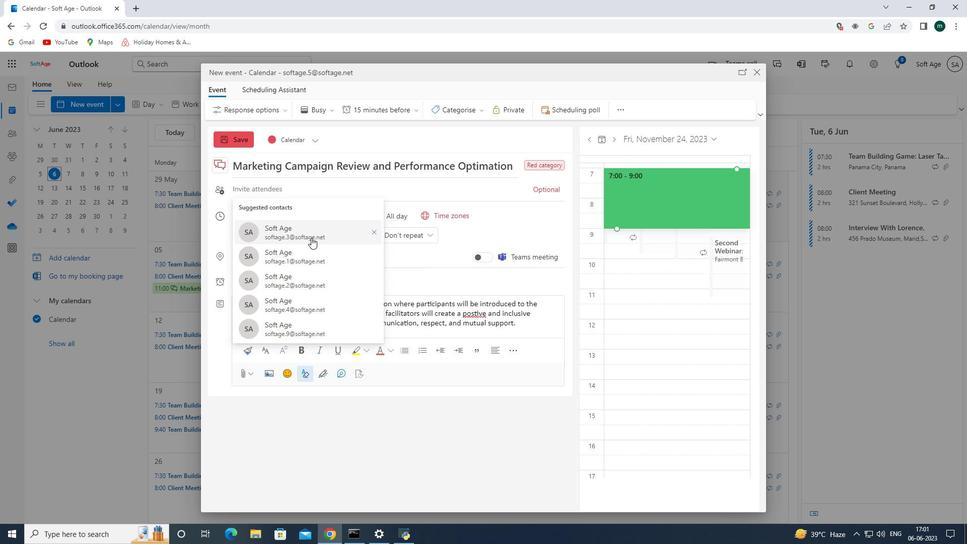 
Action: Mouse moved to (303, 184)
Screenshot: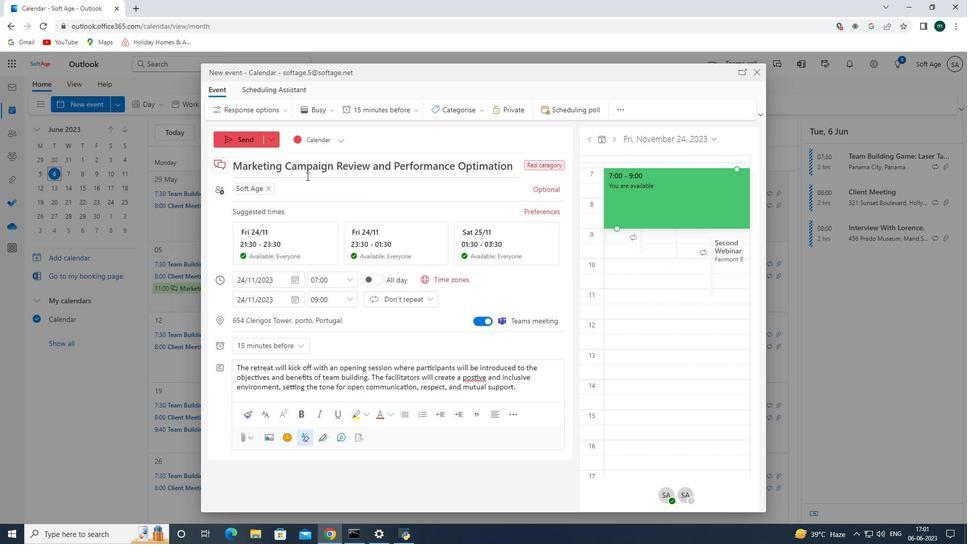 
Action: Mouse pressed left at (303, 184)
Screenshot: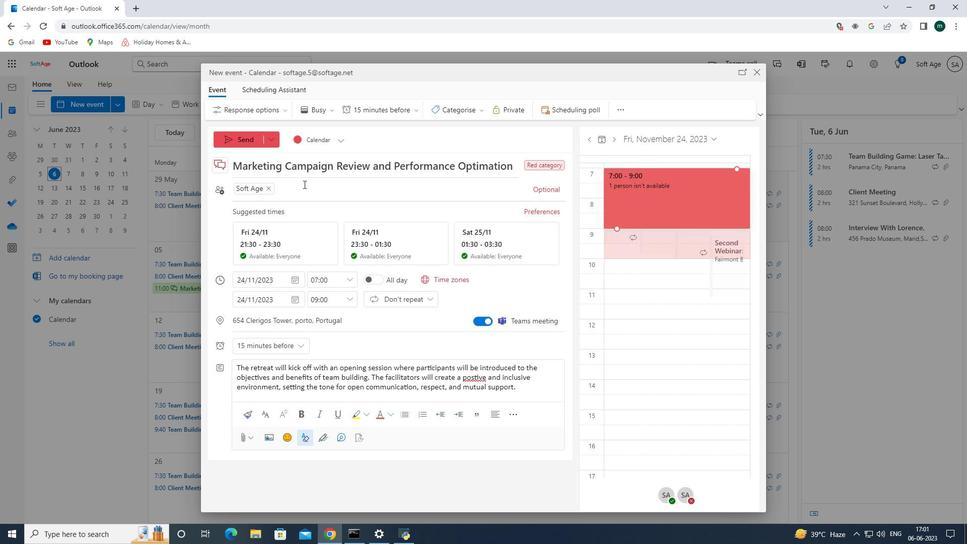 
Action: Mouse moved to (364, 186)
Screenshot: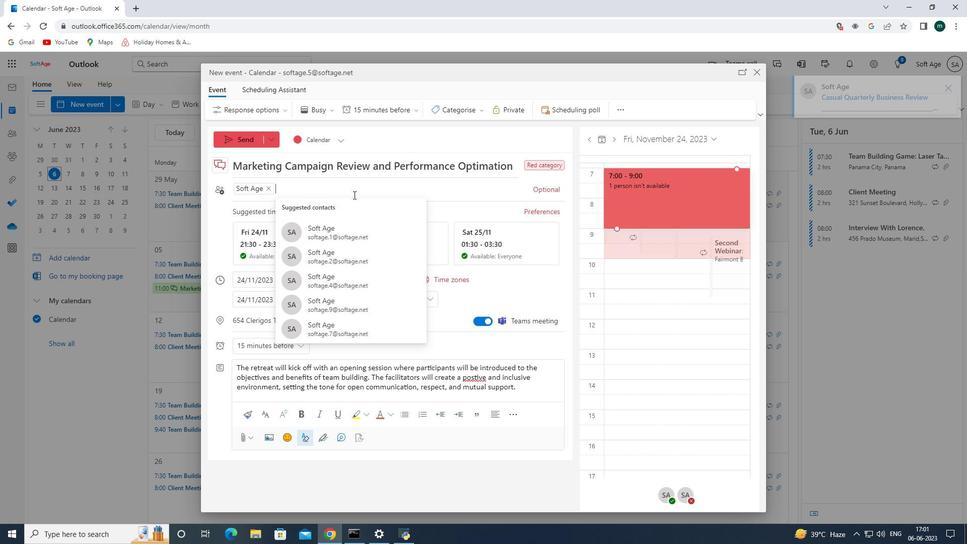 
Action: Key pressed softage.<Key.backspace>1<Key.backspace>.10<Key.shift><Key.shift><Key.shift>@
Screenshot: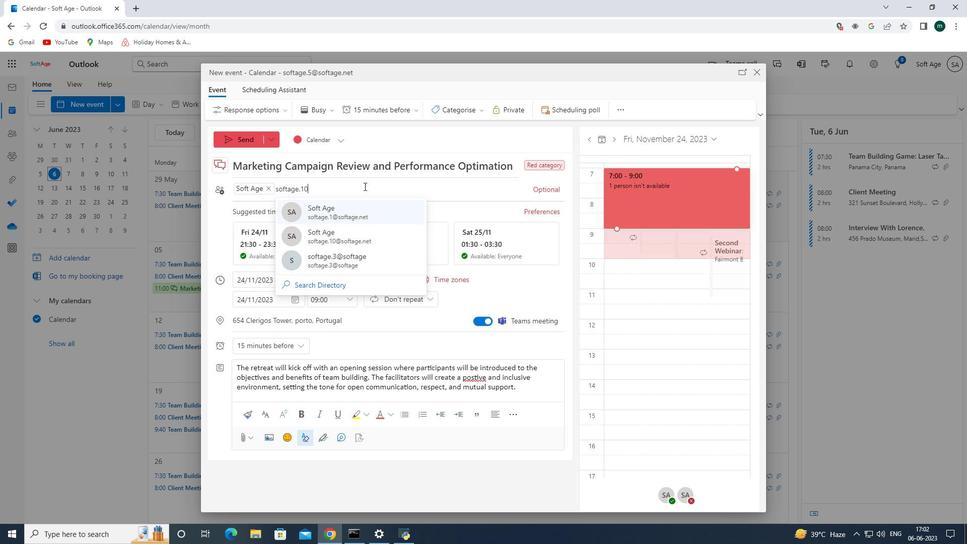 
Action: Mouse moved to (351, 229)
Screenshot: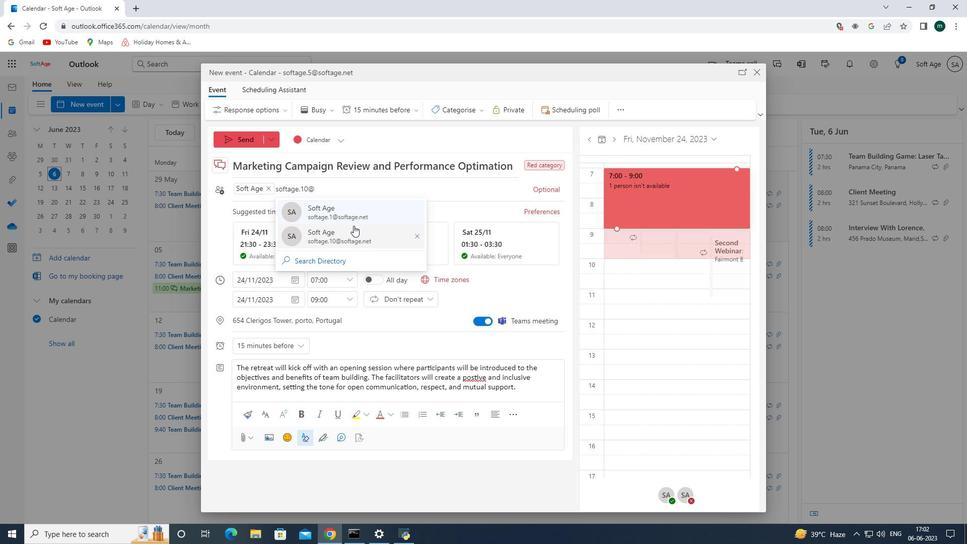 
Action: Mouse pressed left at (351, 229)
Screenshot: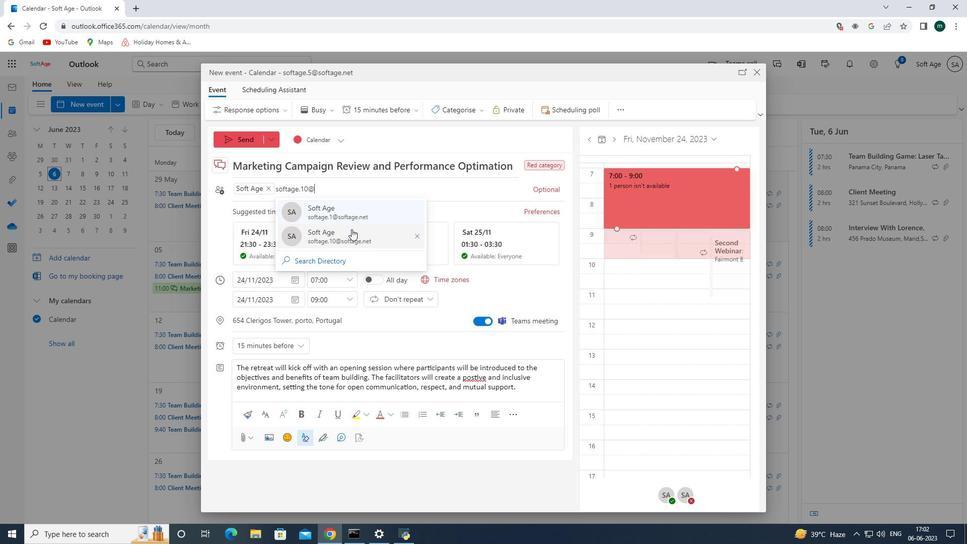 
Action: Mouse moved to (424, 375)
Screenshot: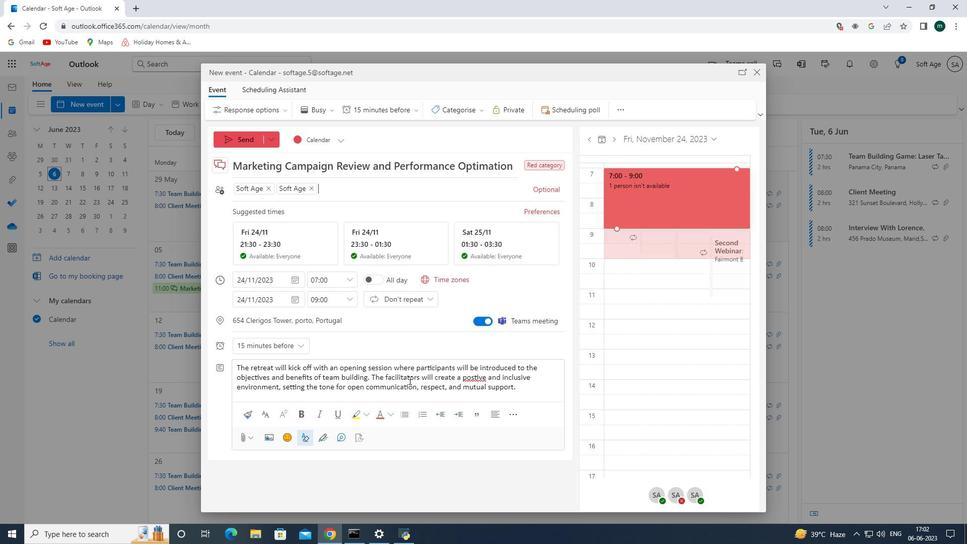 
Action: Mouse scrolled (424, 374) with delta (0, 0)
Screenshot: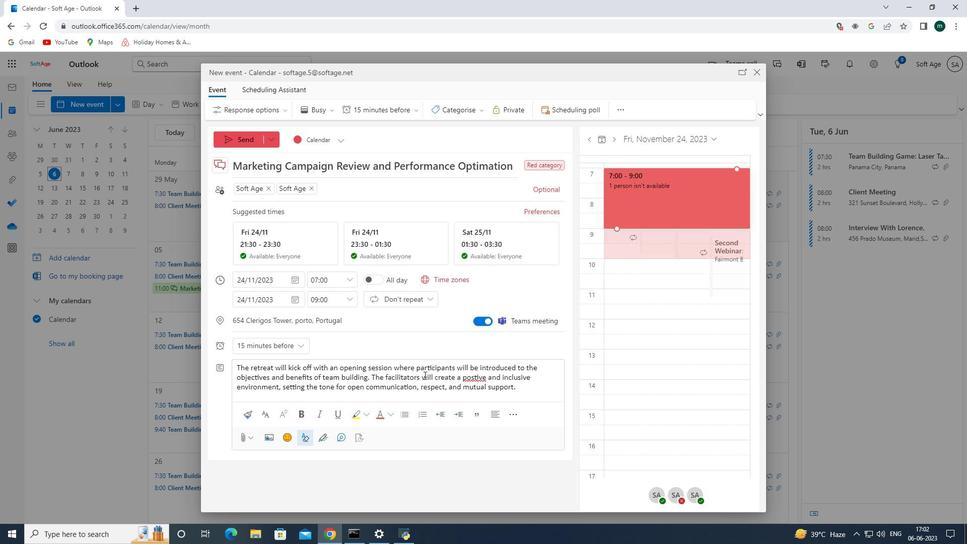 
Action: Mouse scrolled (424, 374) with delta (0, 0)
Screenshot: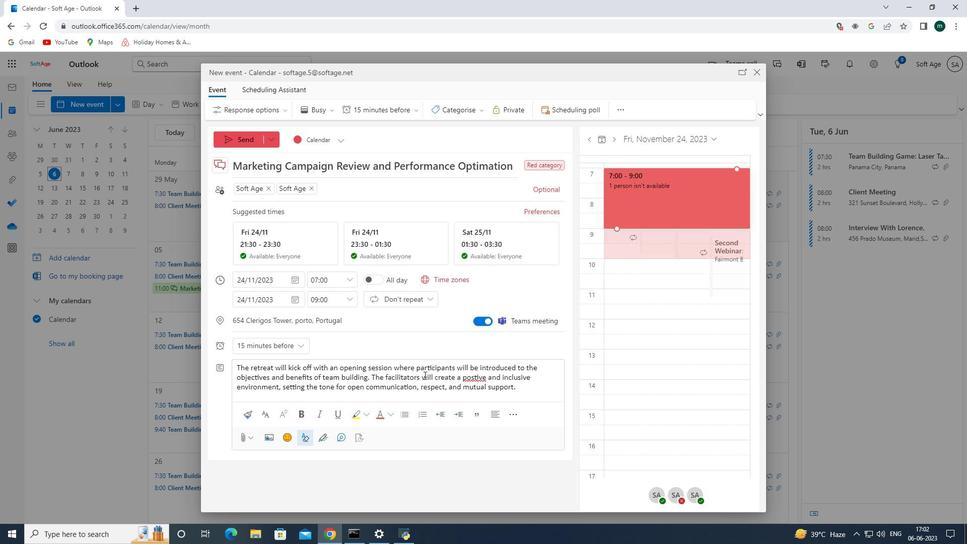 
Action: Mouse moved to (244, 137)
Screenshot: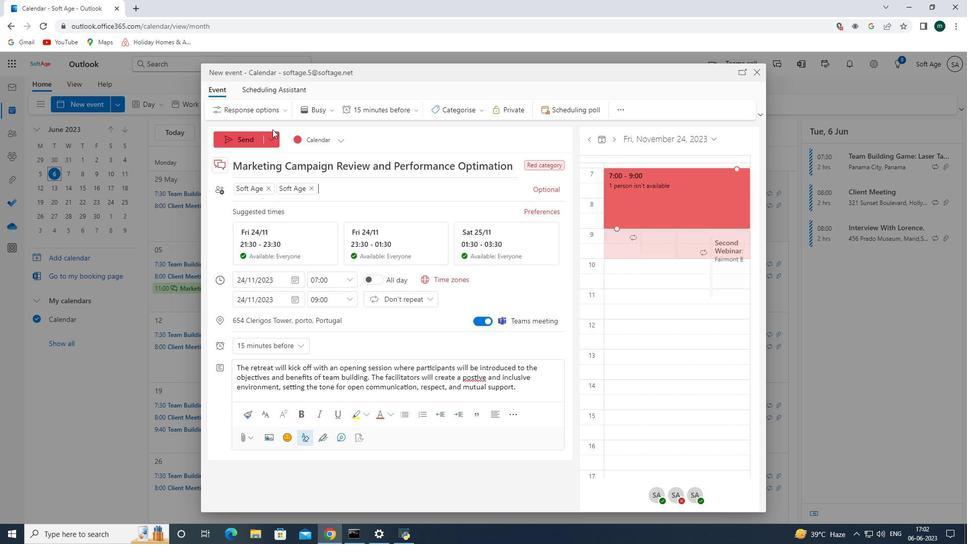 
Action: Mouse pressed left at (244, 137)
Screenshot: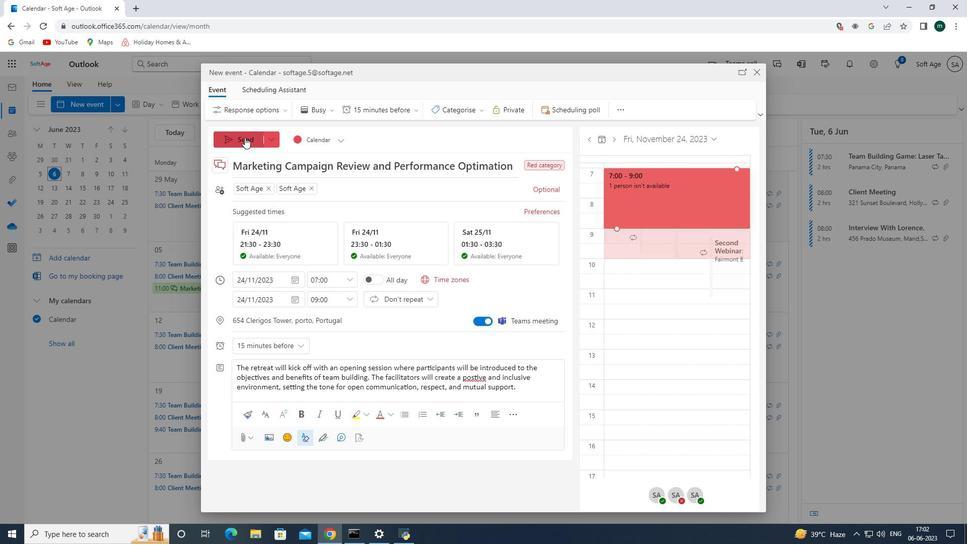 
Action: Mouse moved to (446, 329)
Screenshot: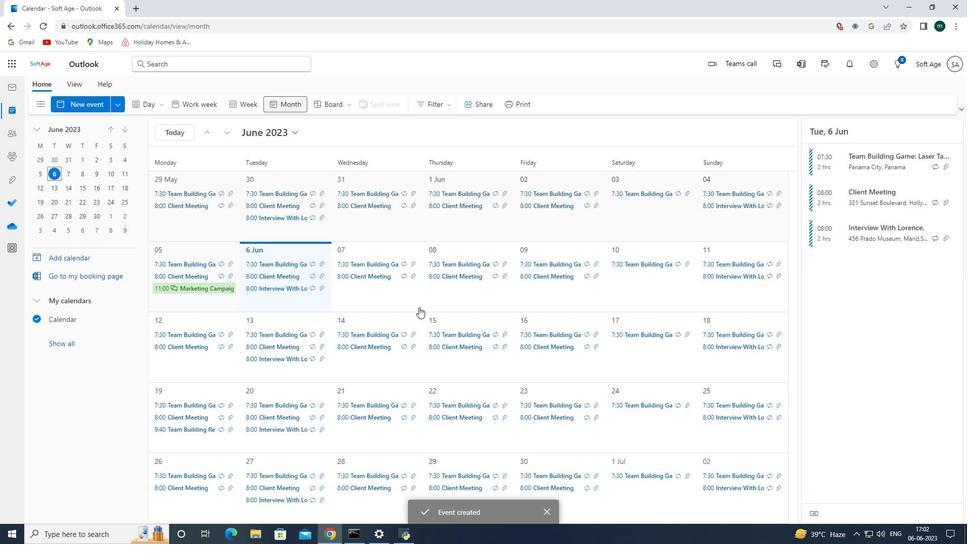 
